 Task: Look for space in Kūkatpalli, India from 7th July, 2023 to 15th July, 2023 for 6 adults in price range Rs.15000 to Rs.20000. Place can be entire place with 3 bedrooms having 3 beds and 3 bathrooms. Property type can be house, flat, guest house. Booking option can be shelf check-in. Required host language is English.
Action: Mouse moved to (472, 89)
Screenshot: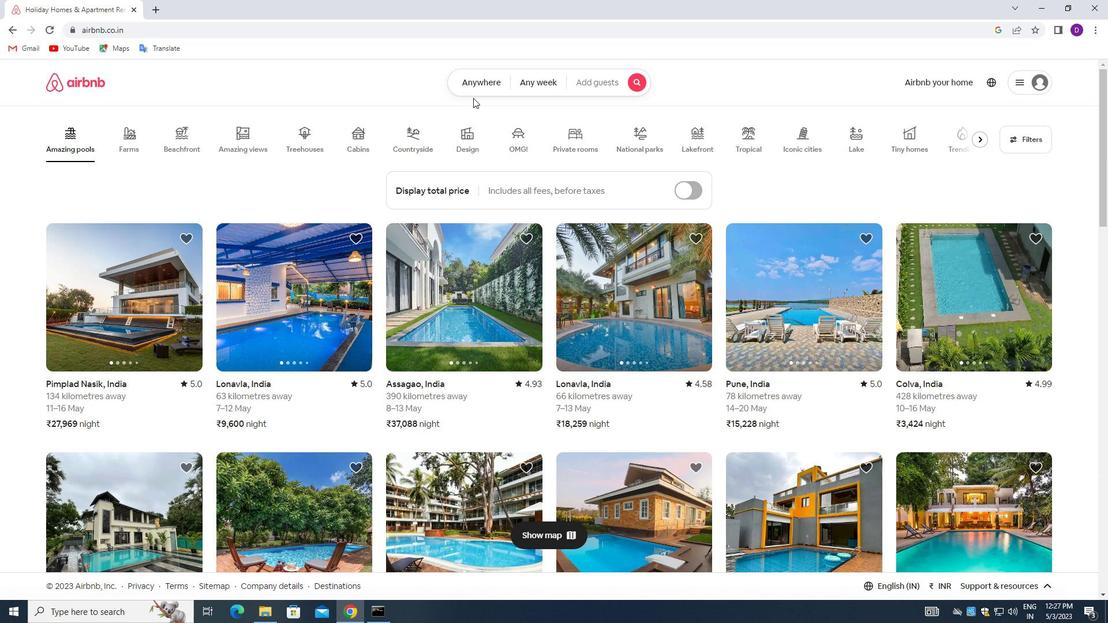 
Action: Mouse pressed left at (472, 89)
Screenshot: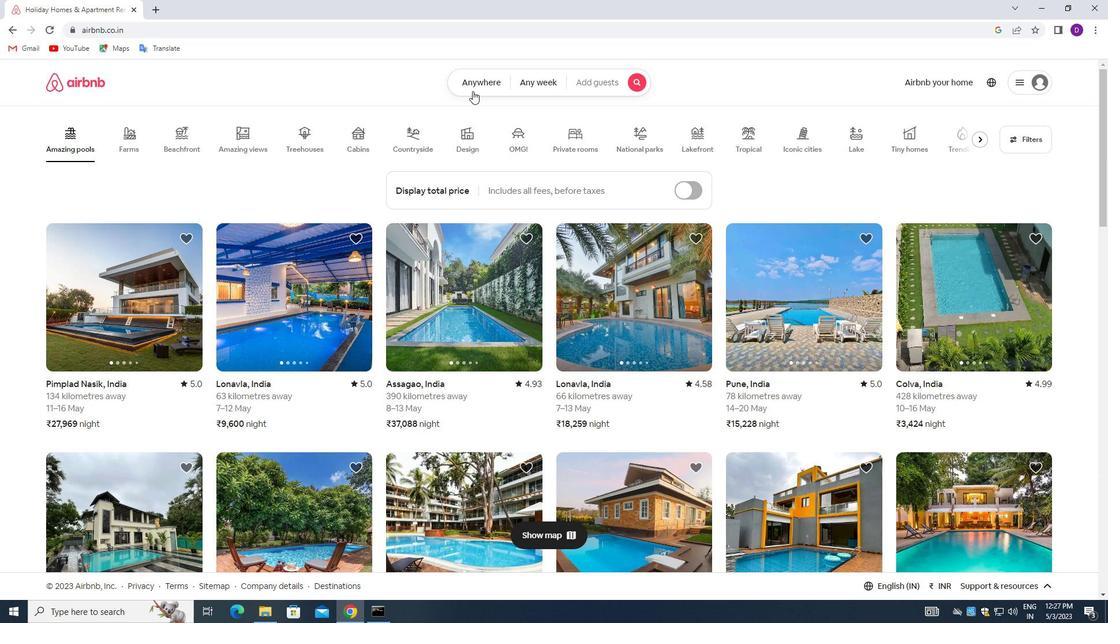 
Action: Mouse moved to (355, 131)
Screenshot: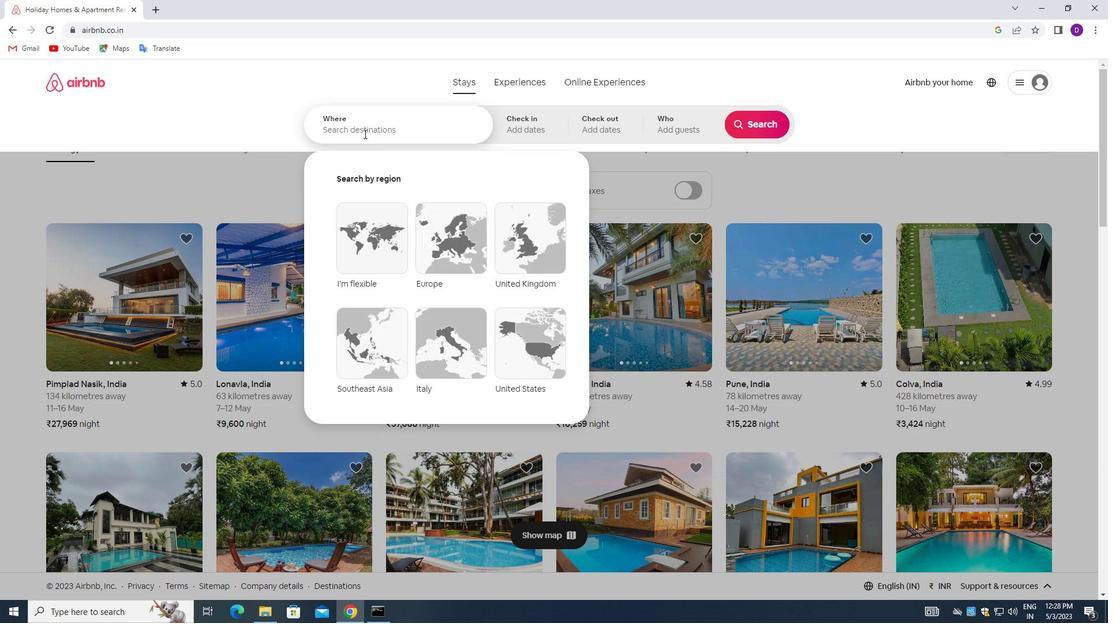 
Action: Mouse pressed left at (355, 131)
Screenshot: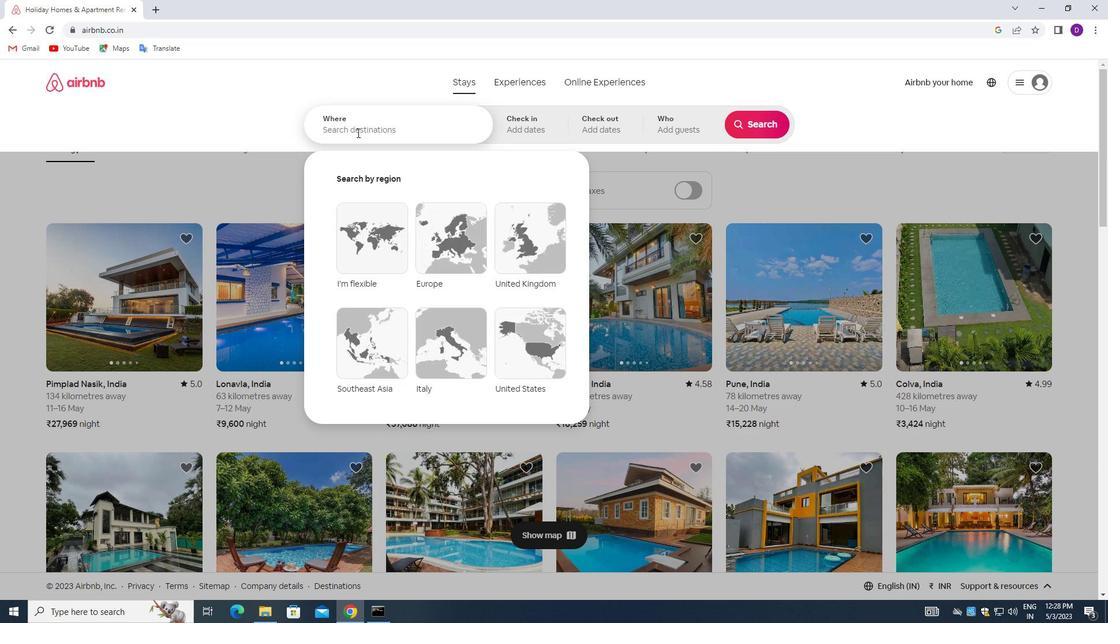 
Action: Mouse moved to (244, 119)
Screenshot: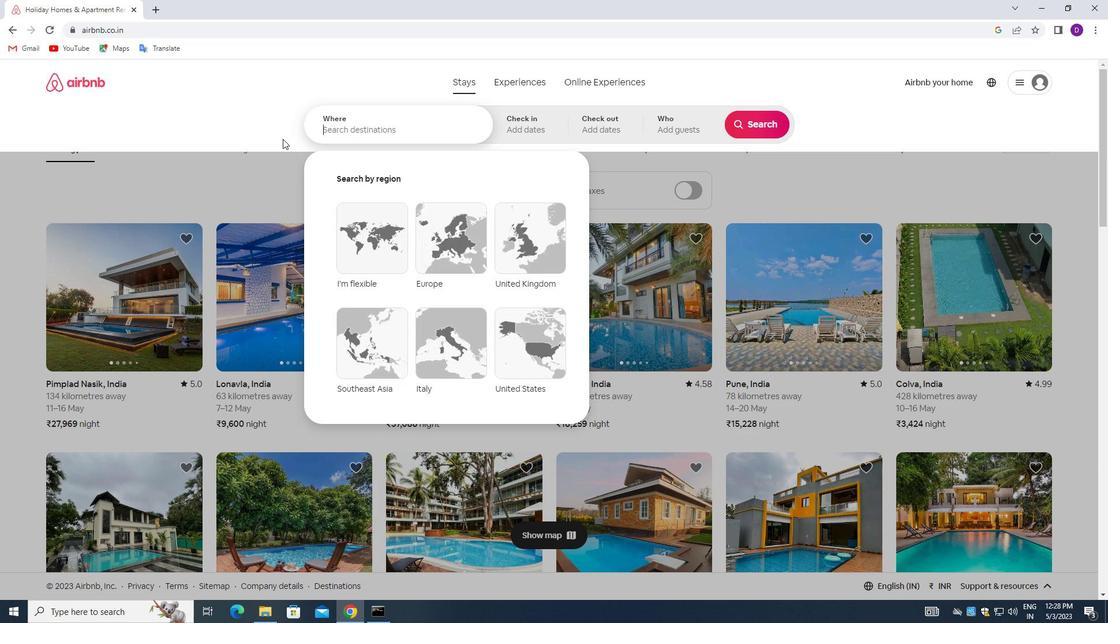 
Action: Key pressed <Key.shift>KUKATPALLI,<Key.space><Key.shift>INDIA<Key.enter>
Screenshot: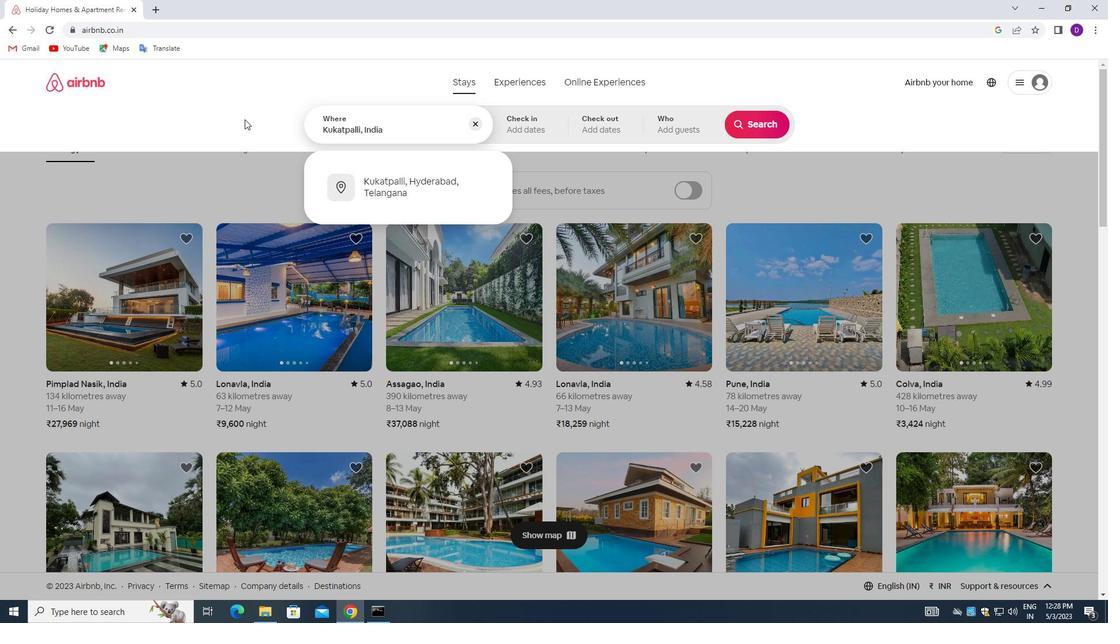
Action: Mouse moved to (760, 214)
Screenshot: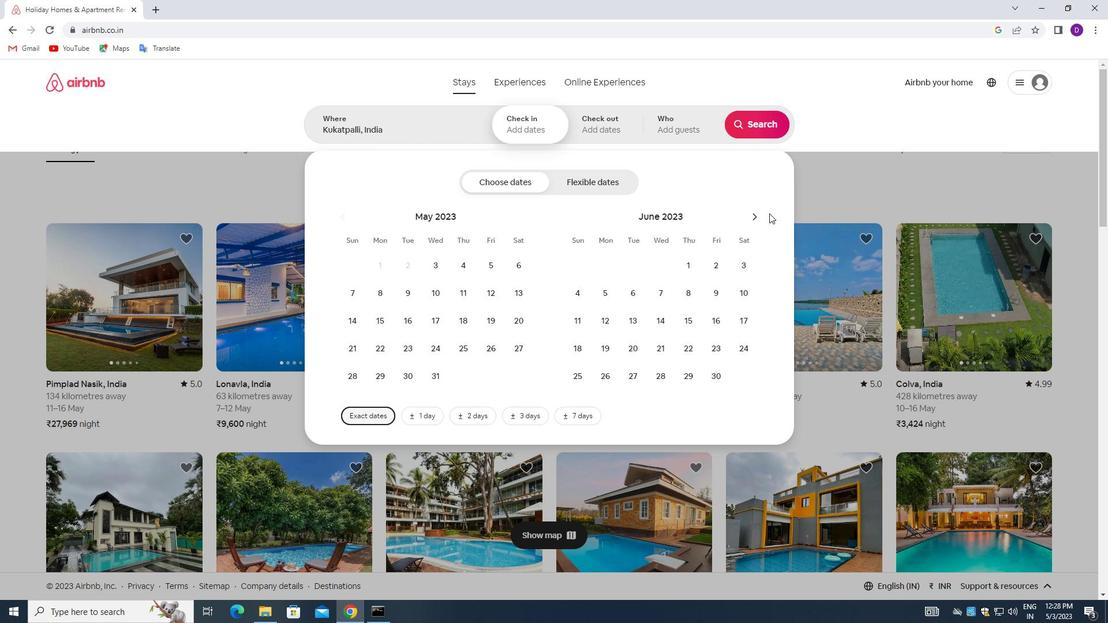 
Action: Mouse pressed left at (760, 214)
Screenshot: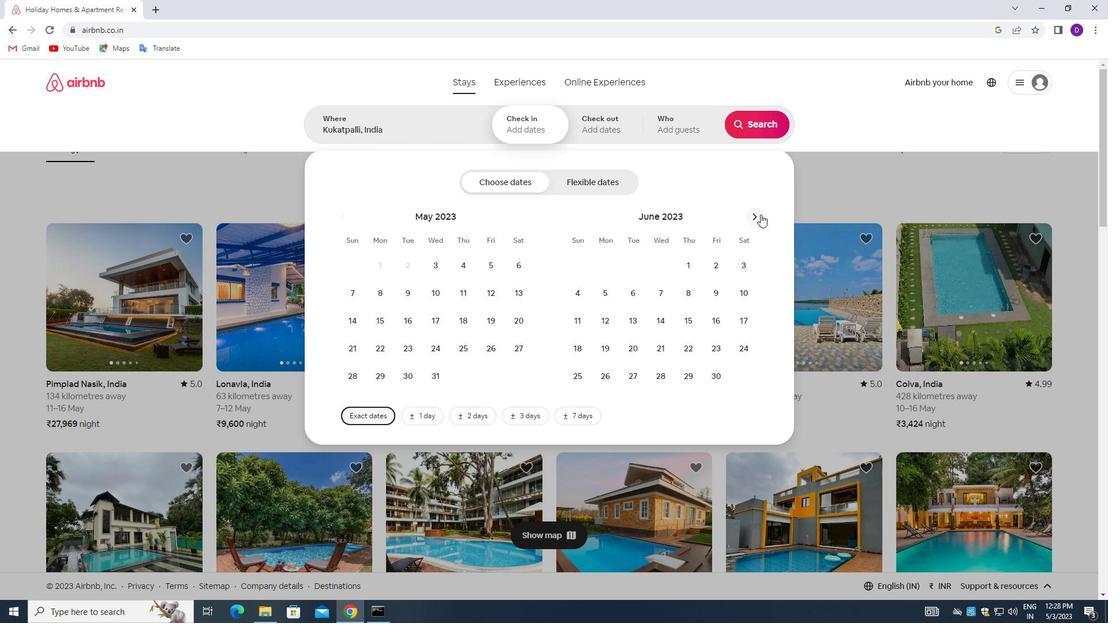 
Action: Mouse moved to (710, 294)
Screenshot: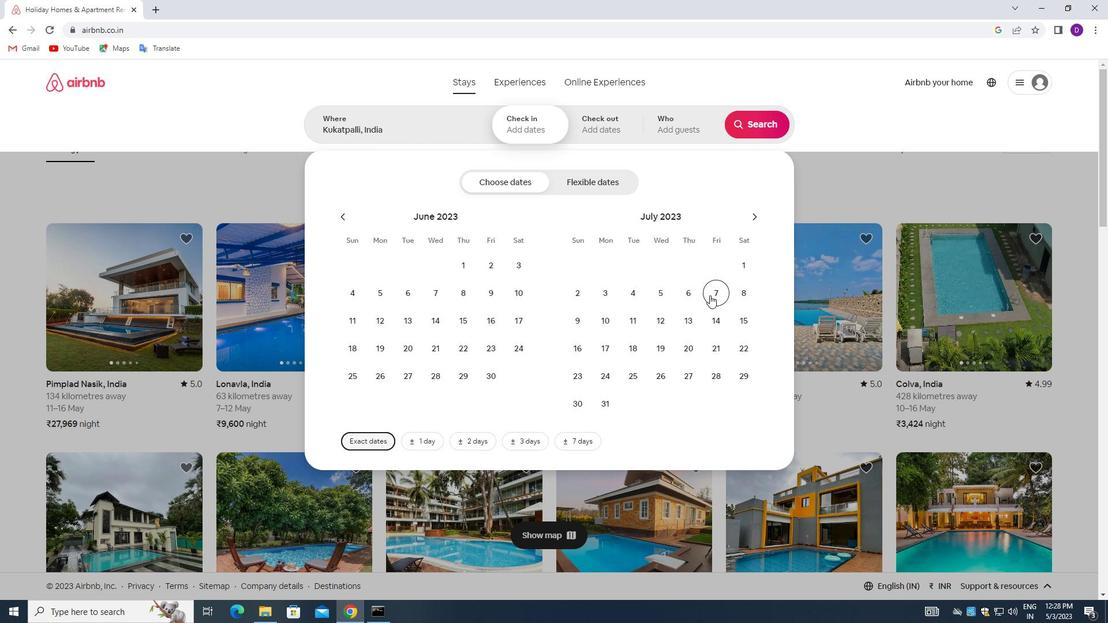 
Action: Mouse pressed left at (710, 294)
Screenshot: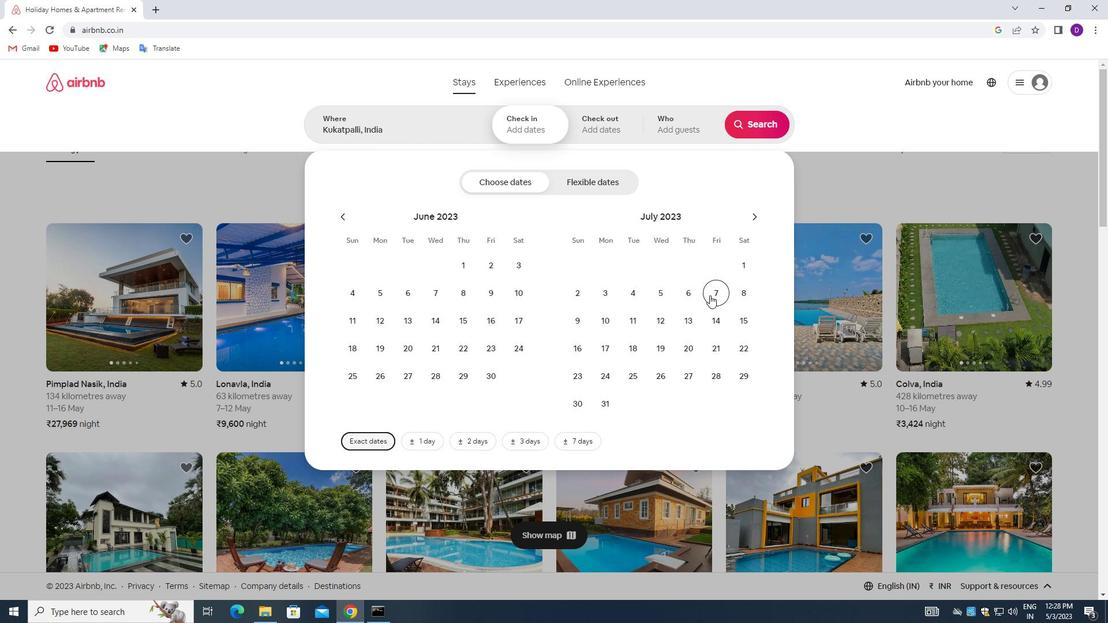 
Action: Mouse moved to (741, 314)
Screenshot: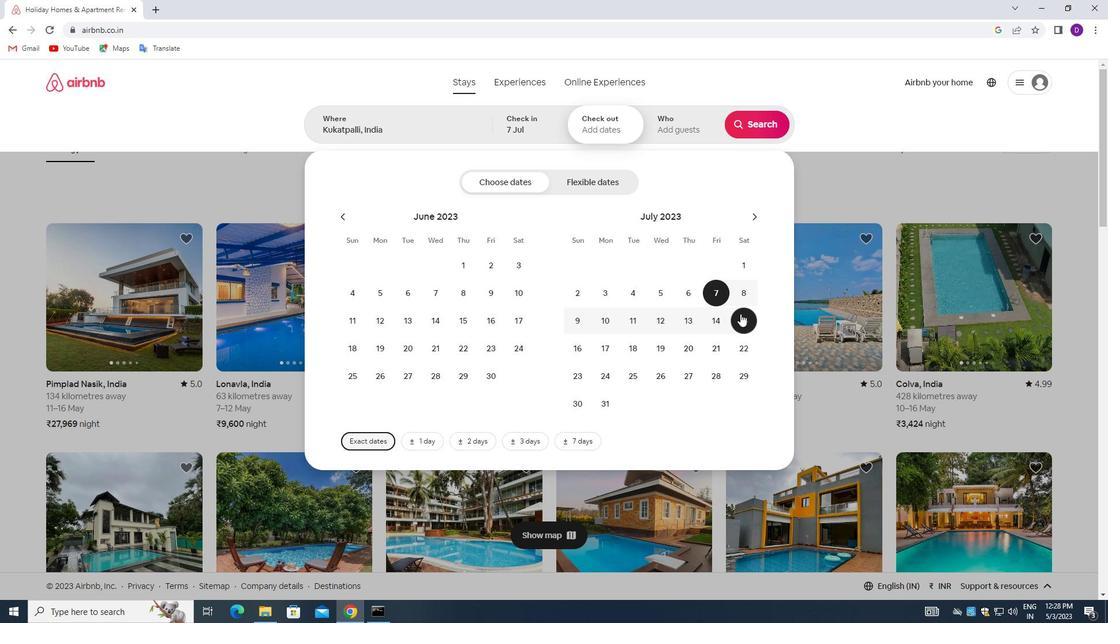 
Action: Mouse pressed left at (741, 314)
Screenshot: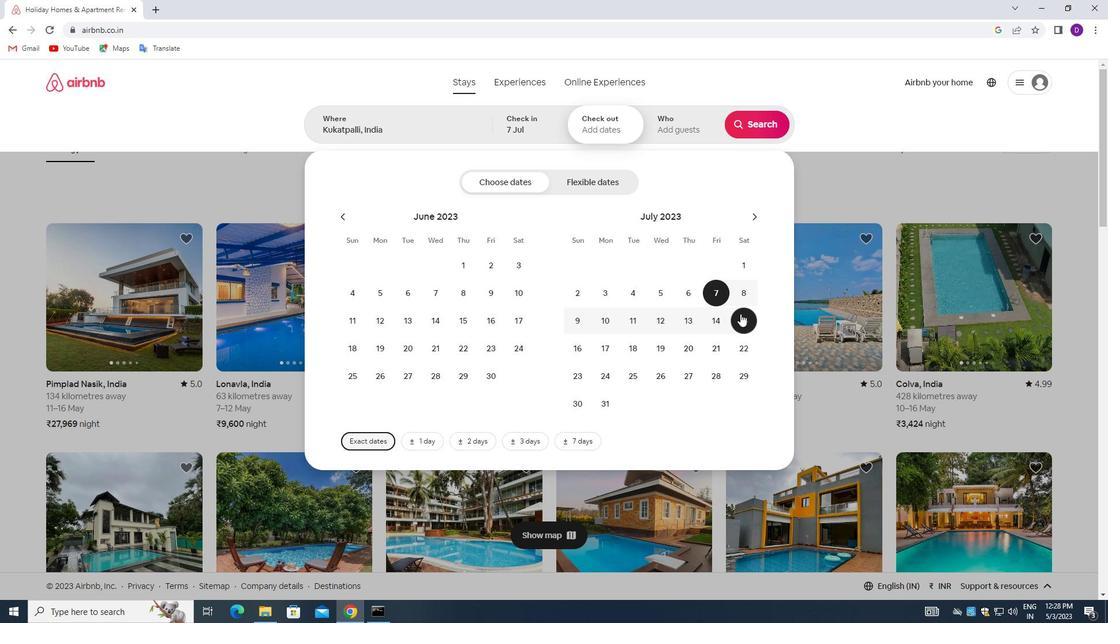 
Action: Mouse moved to (672, 124)
Screenshot: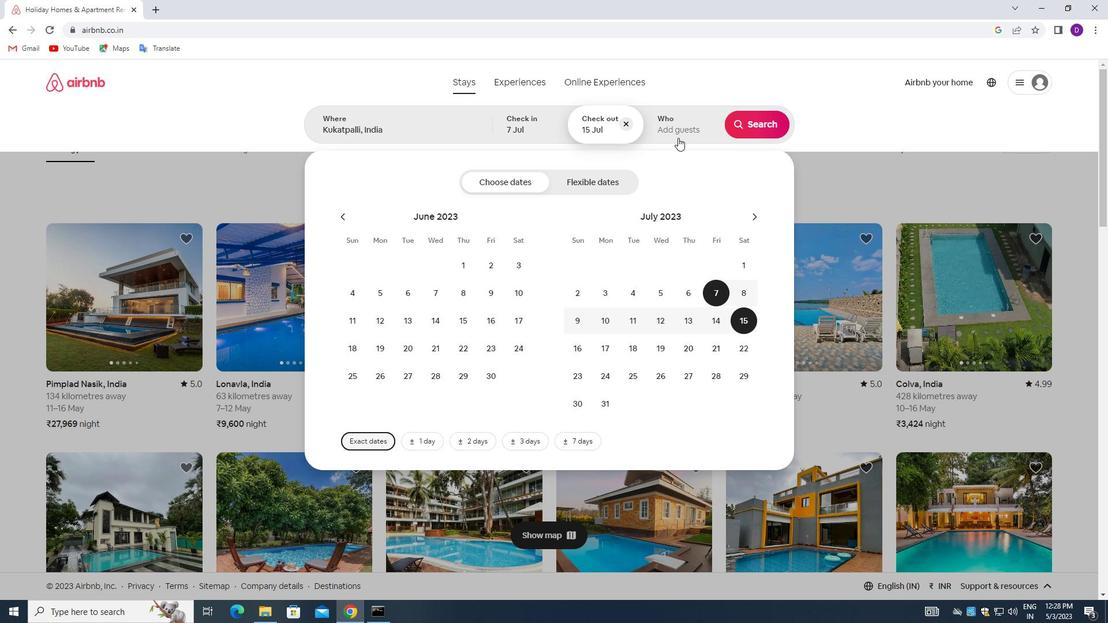 
Action: Mouse pressed left at (672, 124)
Screenshot: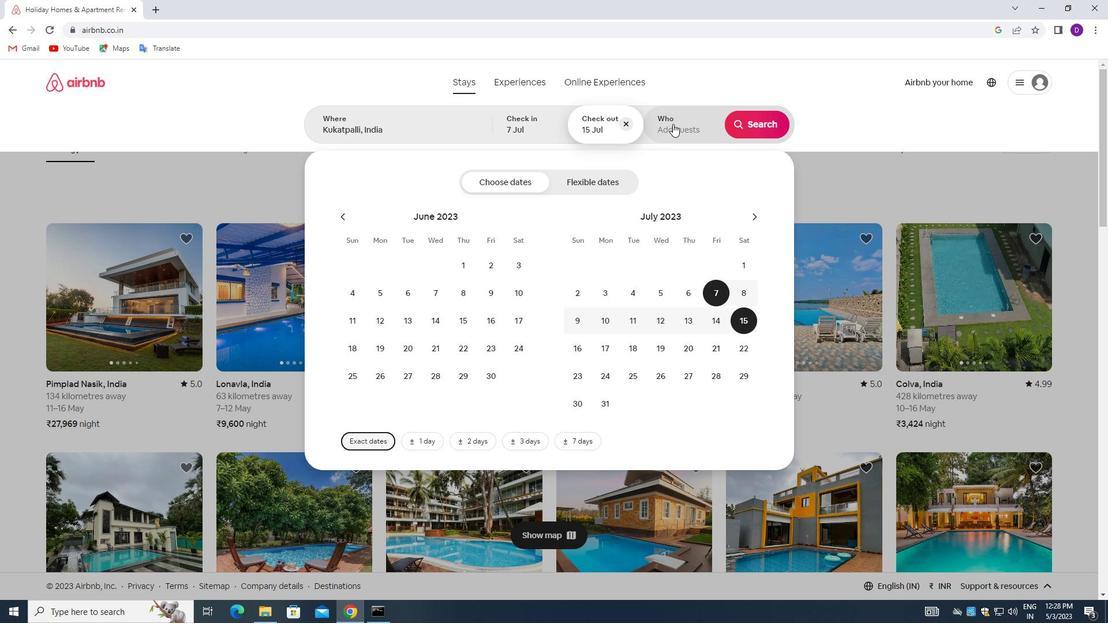 
Action: Mouse moved to (760, 184)
Screenshot: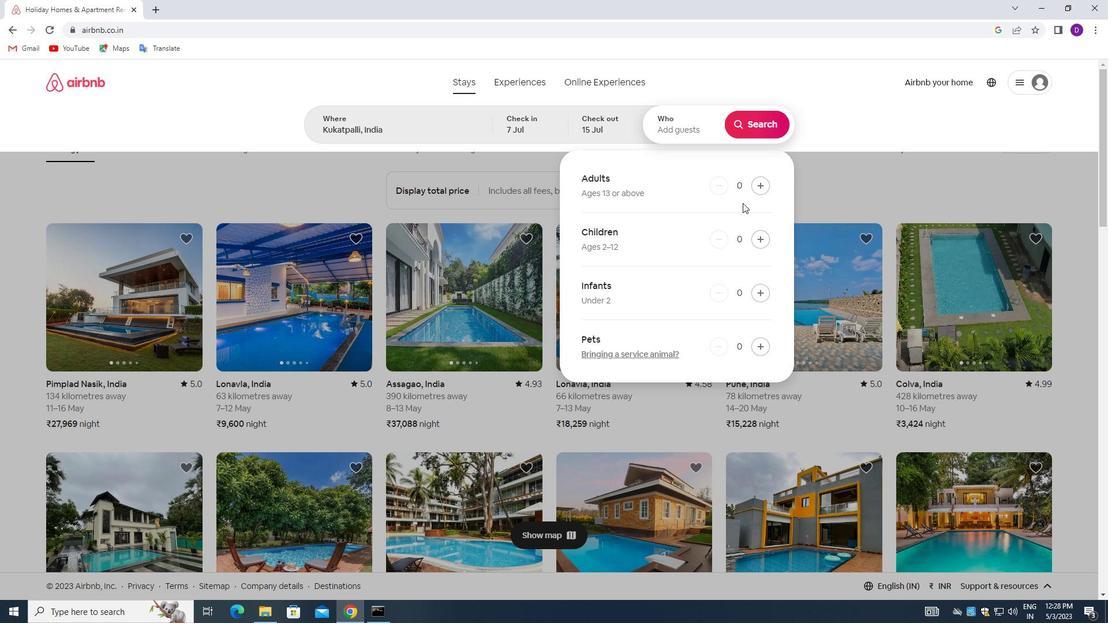 
Action: Mouse pressed left at (760, 184)
Screenshot: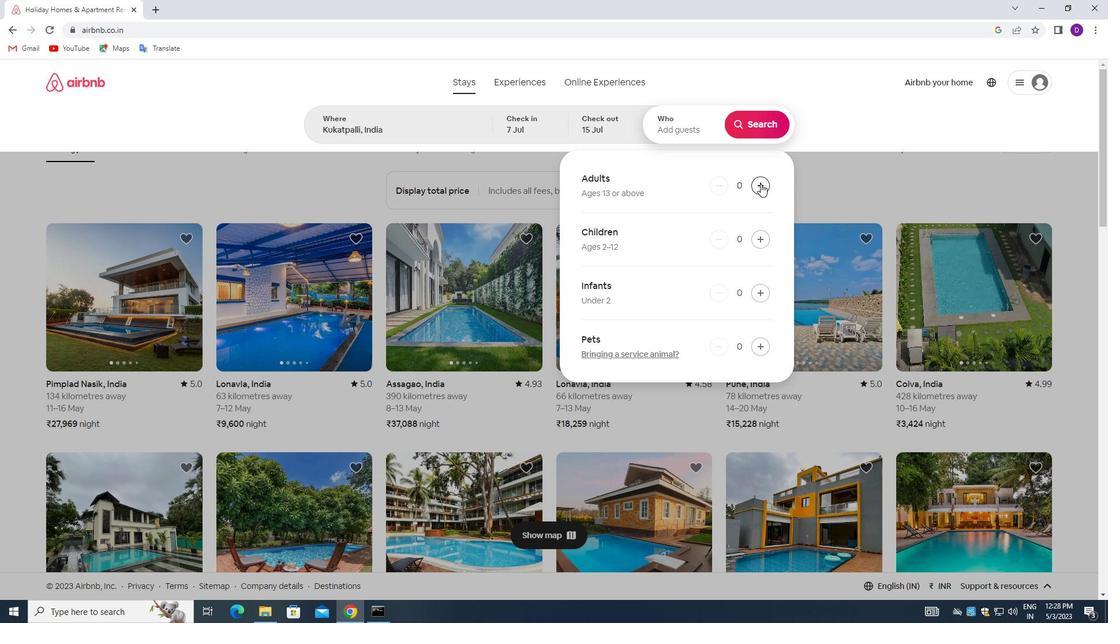 
Action: Mouse pressed left at (760, 184)
Screenshot: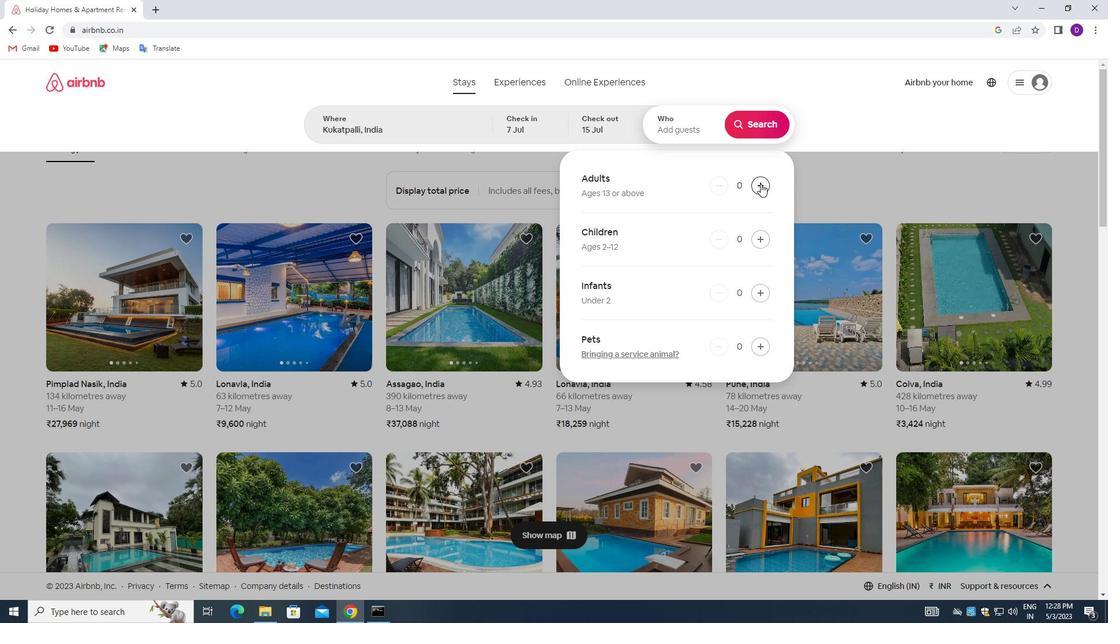 
Action: Mouse pressed left at (760, 184)
Screenshot: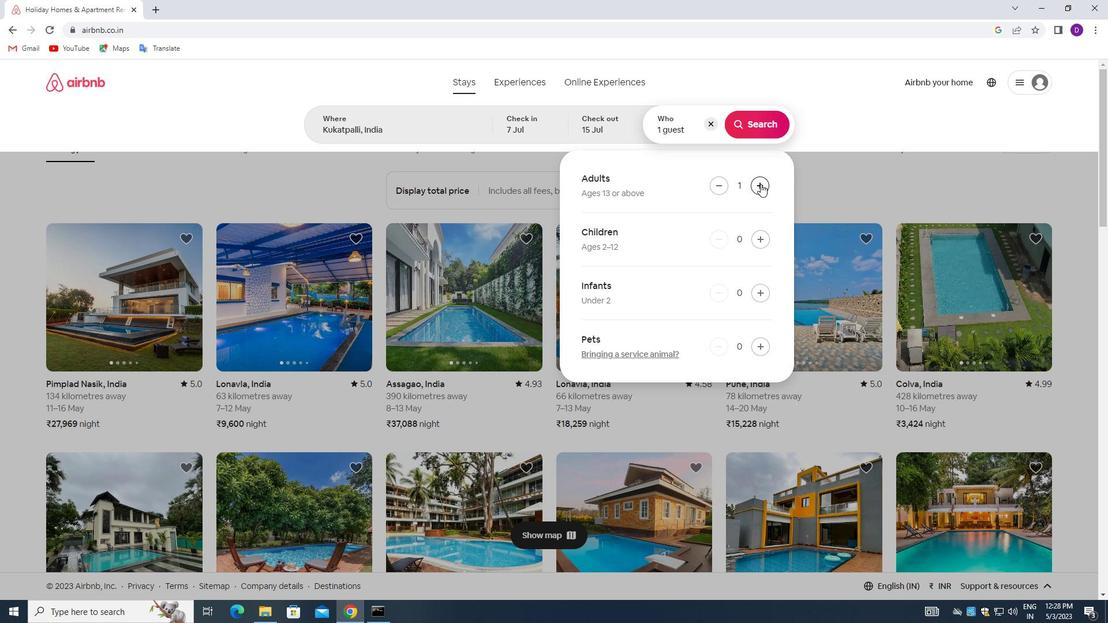 
Action: Mouse pressed left at (760, 184)
Screenshot: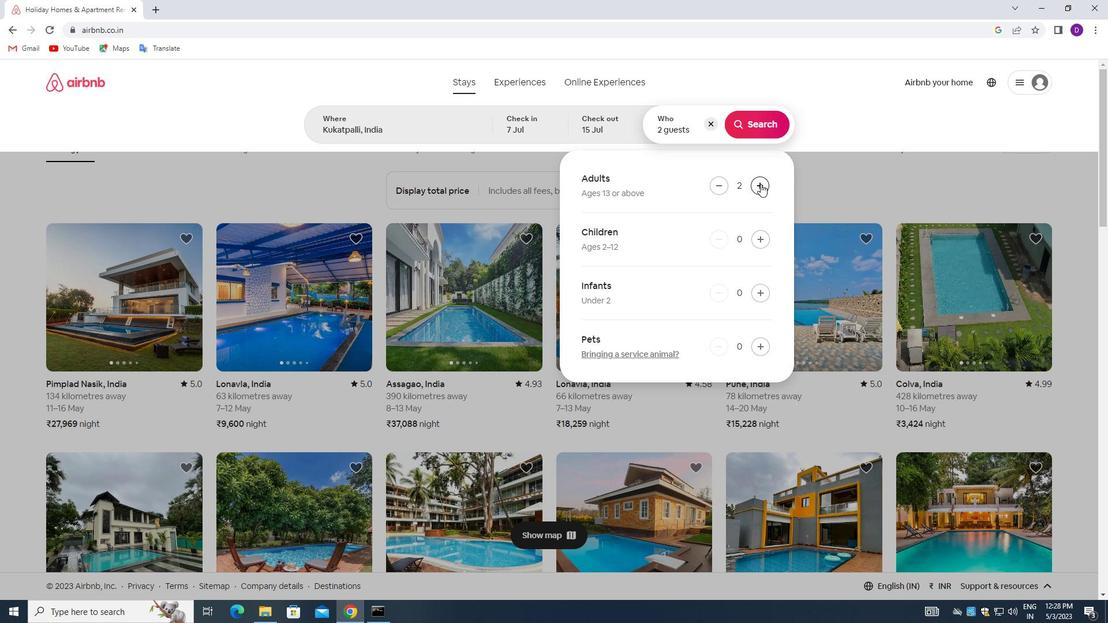 
Action: Mouse pressed left at (760, 184)
Screenshot: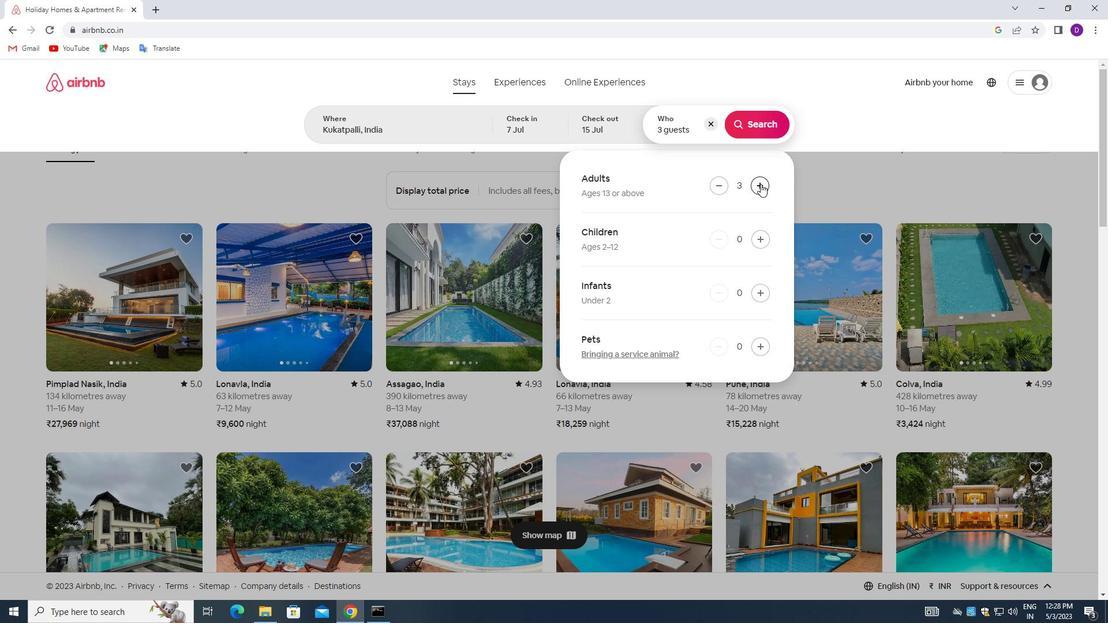 
Action: Mouse pressed left at (760, 184)
Screenshot: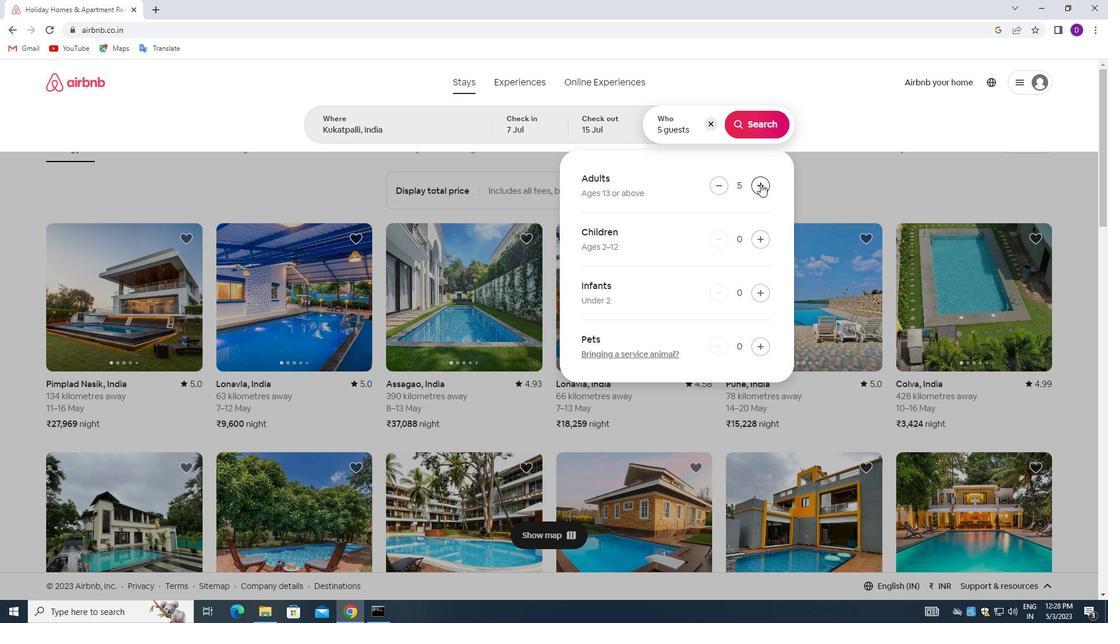 
Action: Mouse moved to (750, 123)
Screenshot: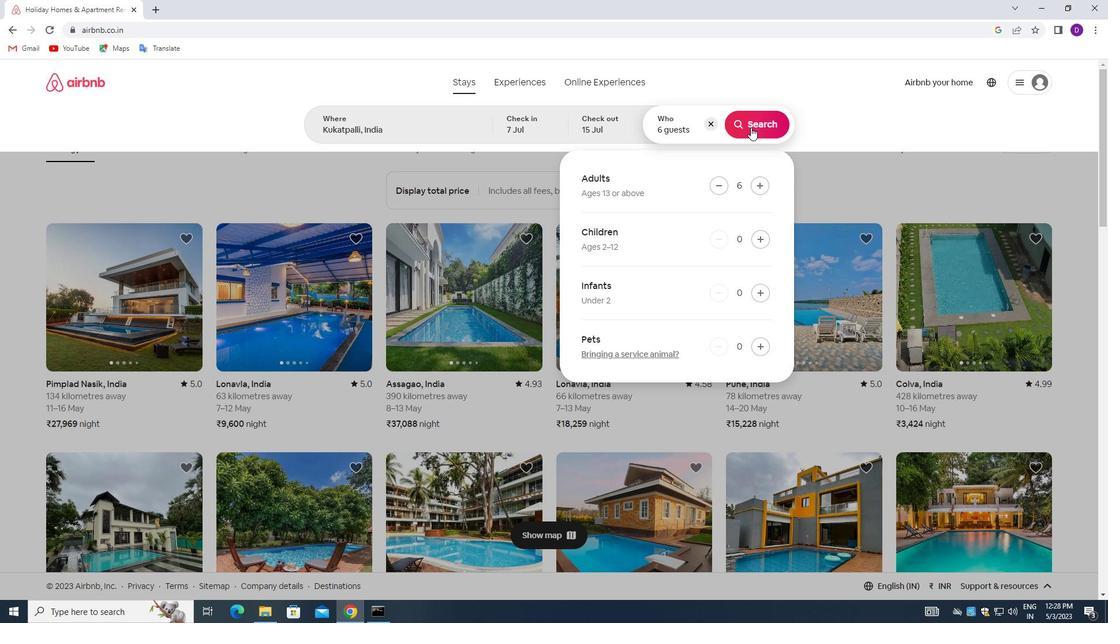 
Action: Mouse pressed left at (750, 123)
Screenshot: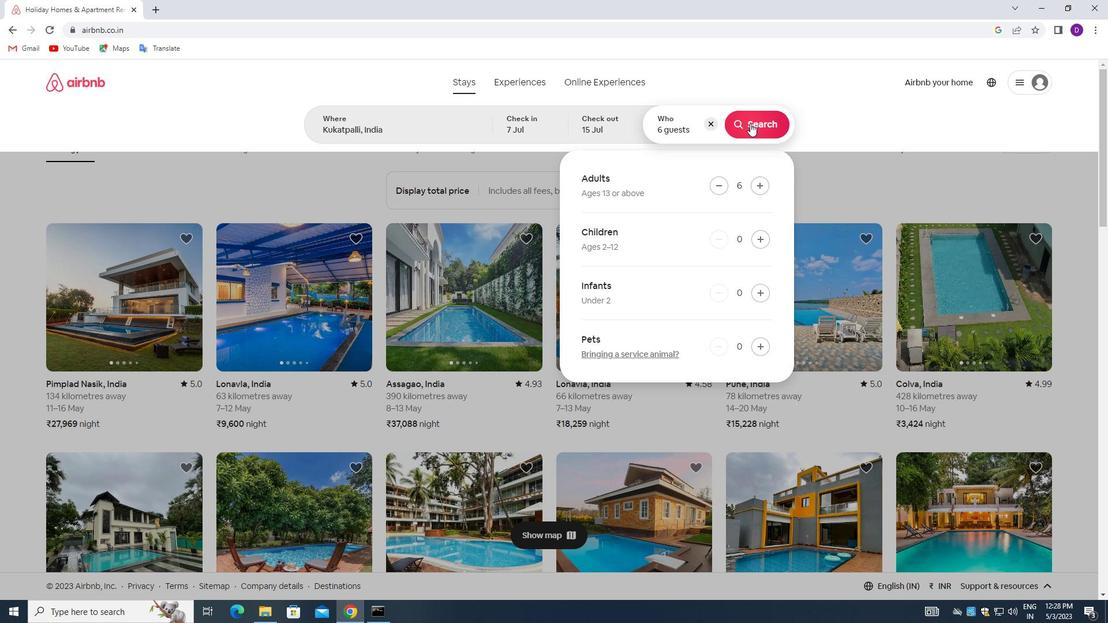 
Action: Mouse moved to (1047, 131)
Screenshot: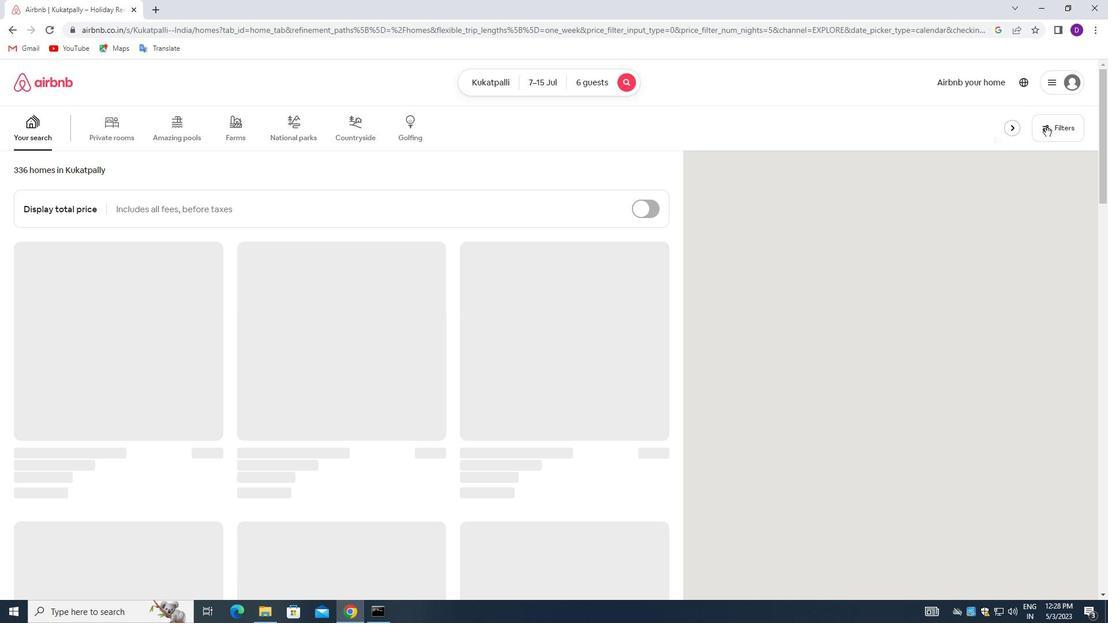 
Action: Mouse pressed left at (1047, 131)
Screenshot: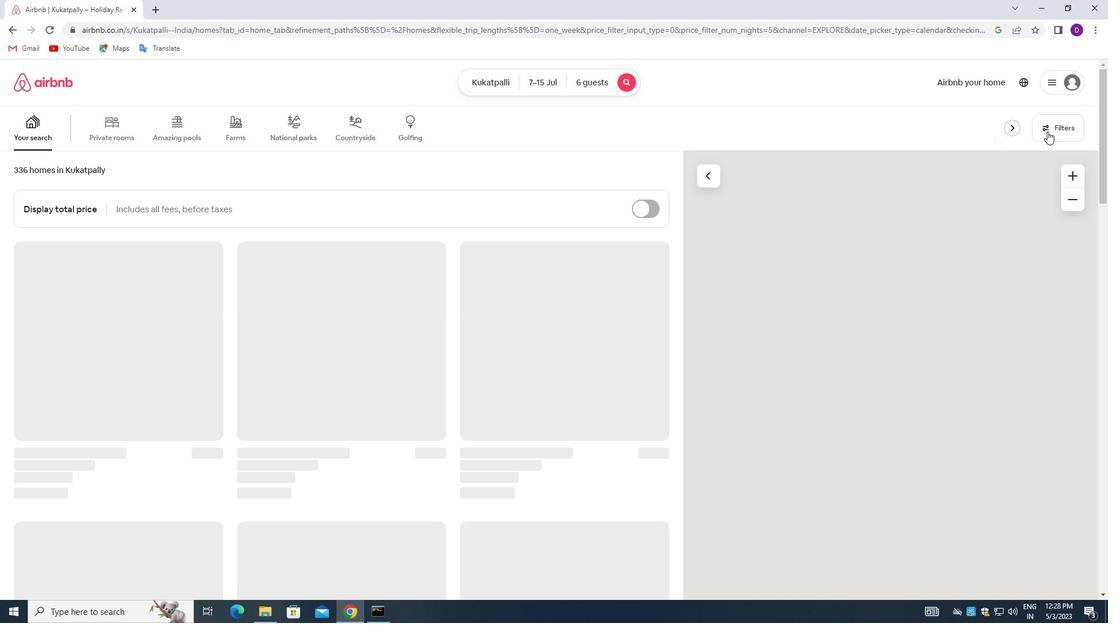 
Action: Mouse moved to (406, 273)
Screenshot: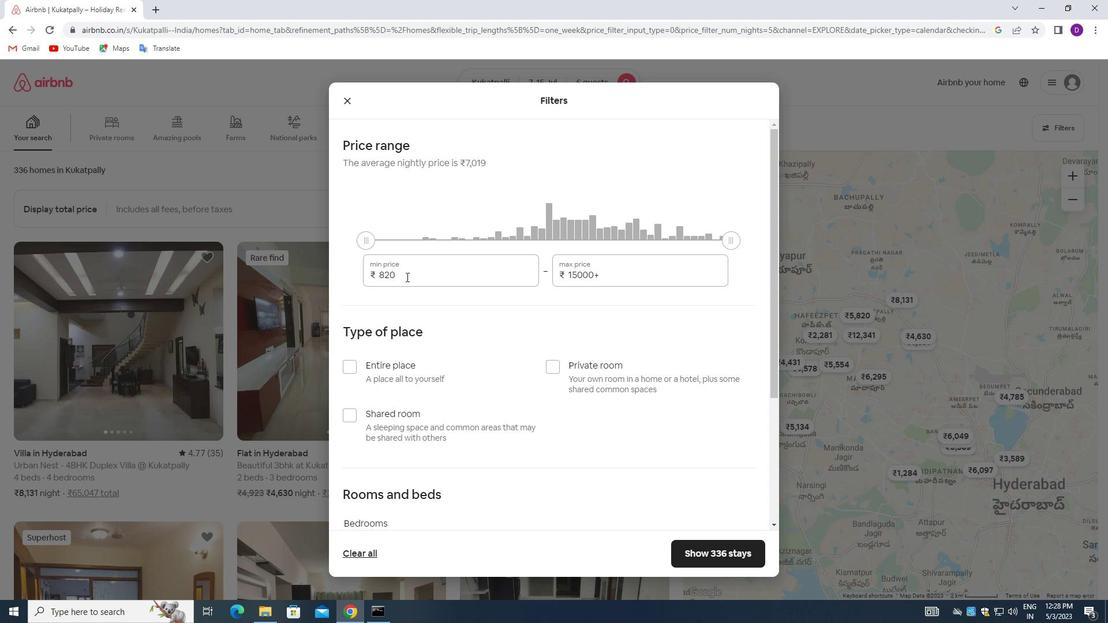 
Action: Mouse pressed left at (406, 273)
Screenshot: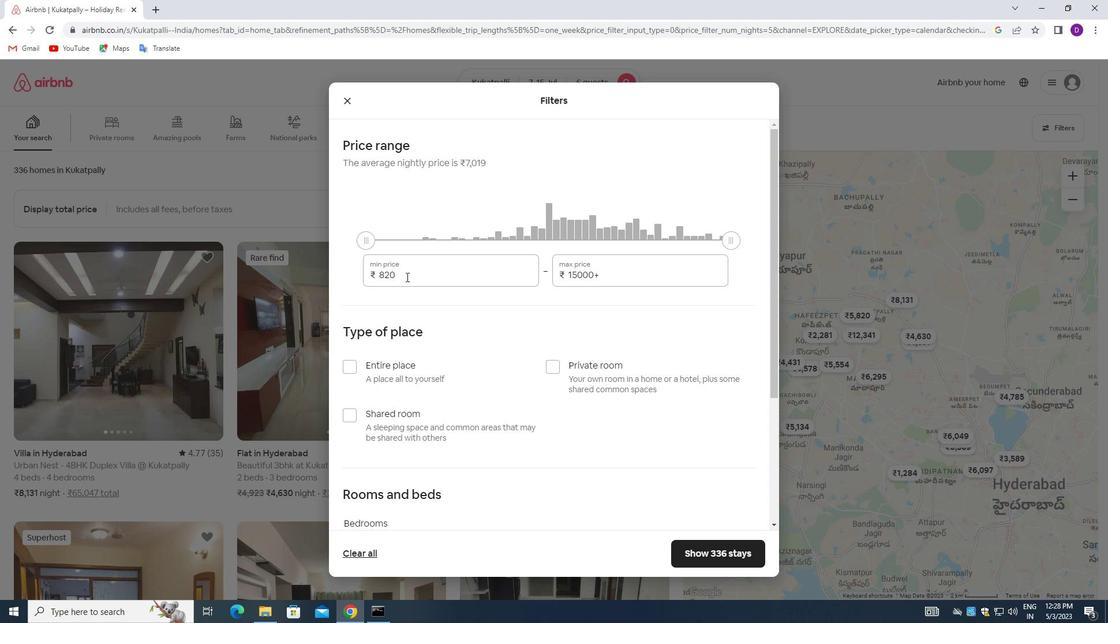 
Action: Mouse pressed left at (406, 273)
Screenshot: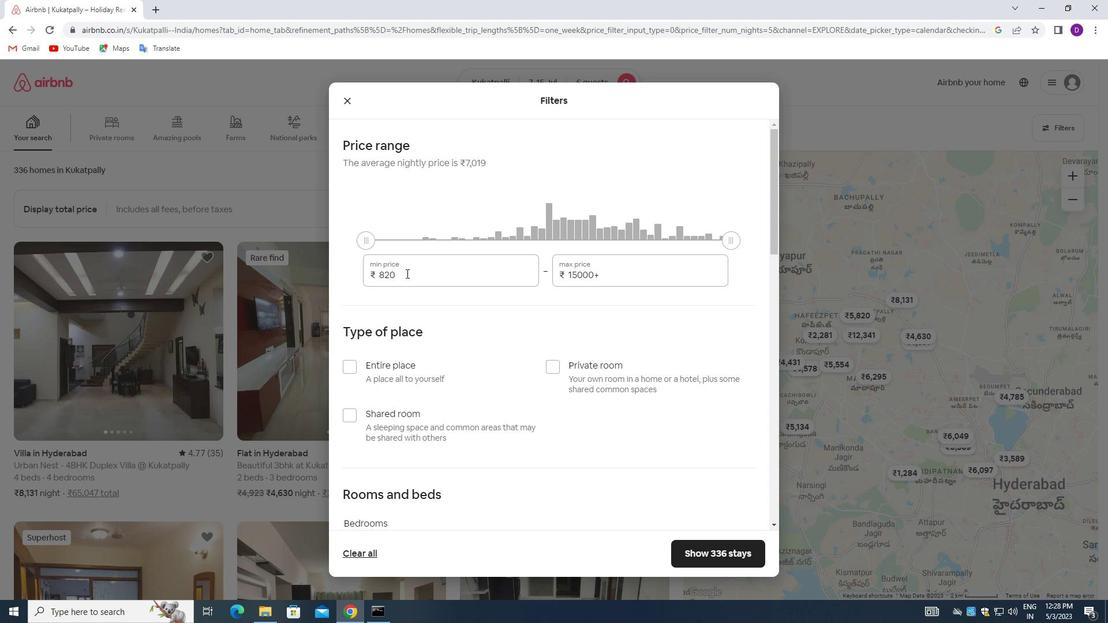 
Action: Key pressed 15000<Key.tab>20000
Screenshot: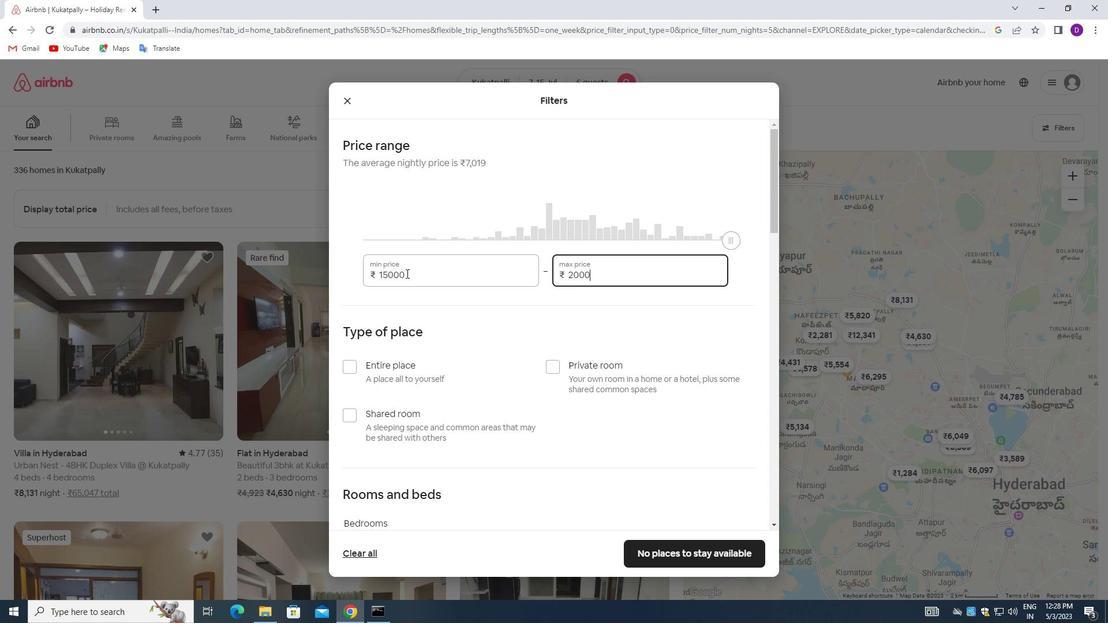 
Action: Mouse moved to (432, 322)
Screenshot: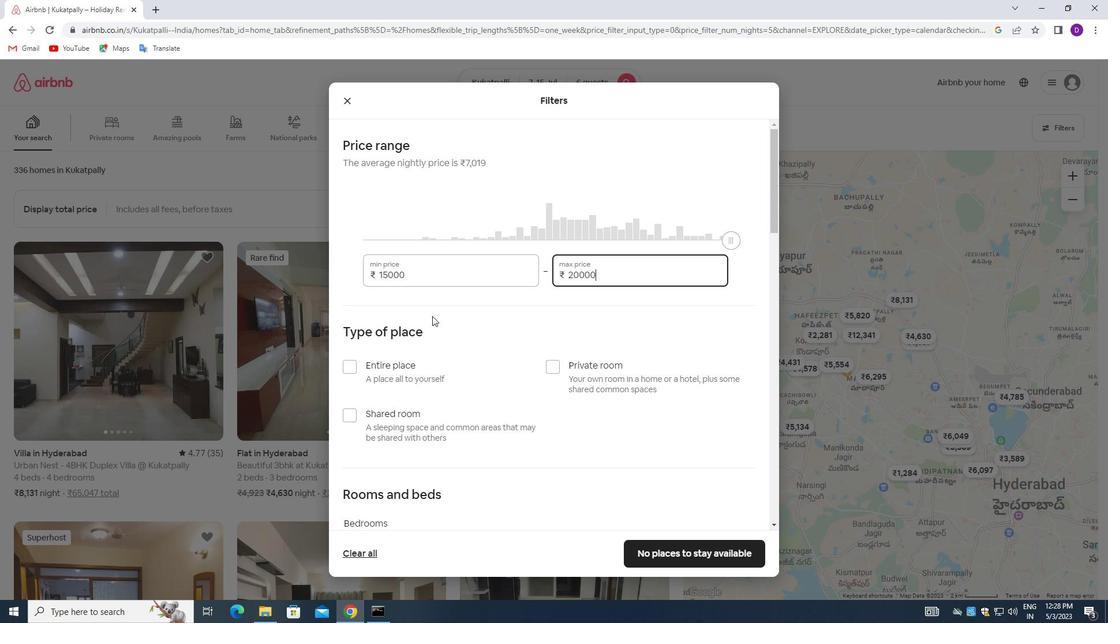 
Action: Mouse scrolled (432, 322) with delta (0, 0)
Screenshot: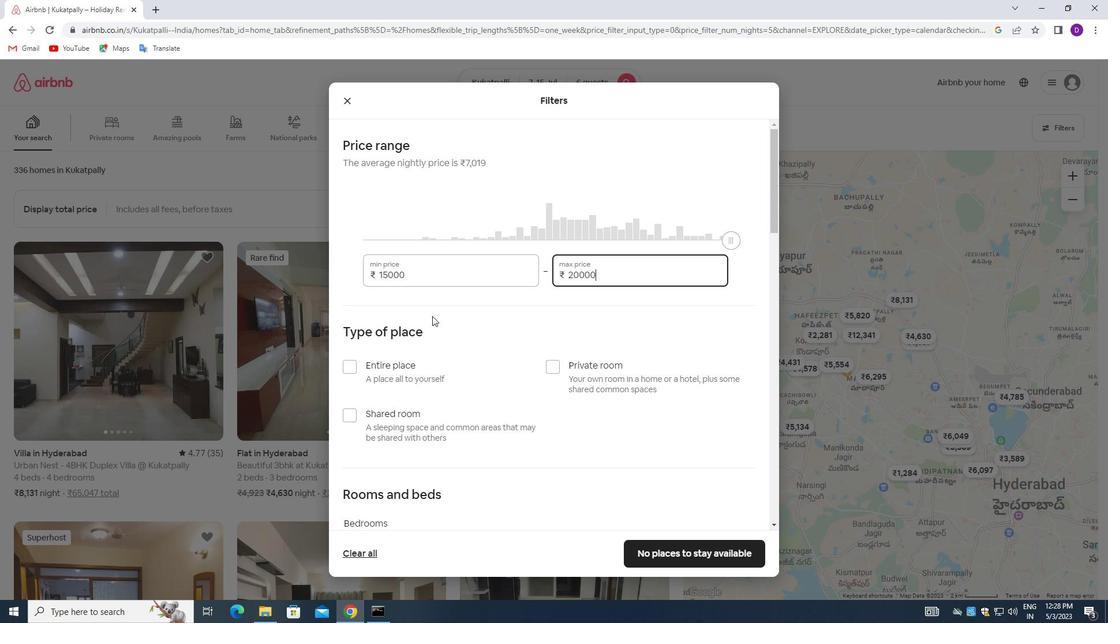 
Action: Mouse moved to (354, 305)
Screenshot: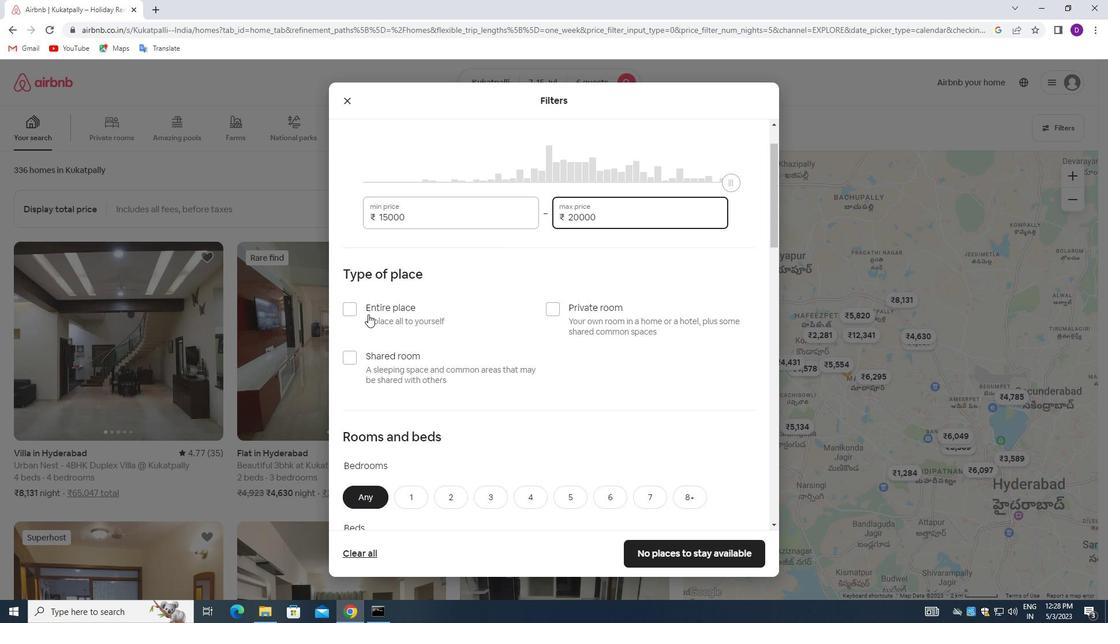 
Action: Mouse pressed left at (354, 305)
Screenshot: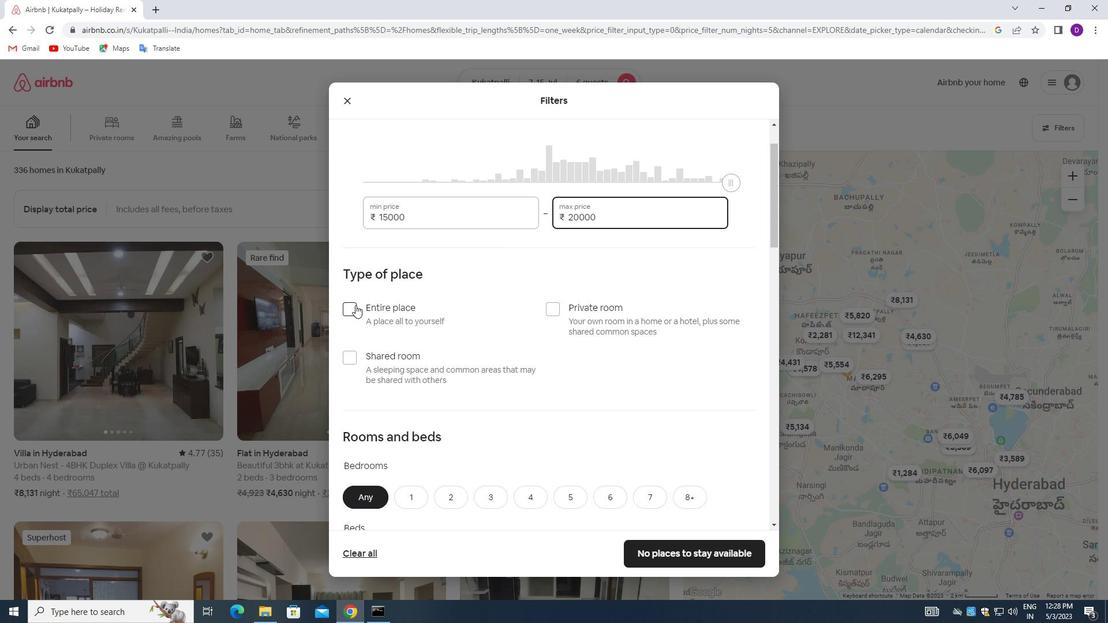 
Action: Mouse moved to (464, 322)
Screenshot: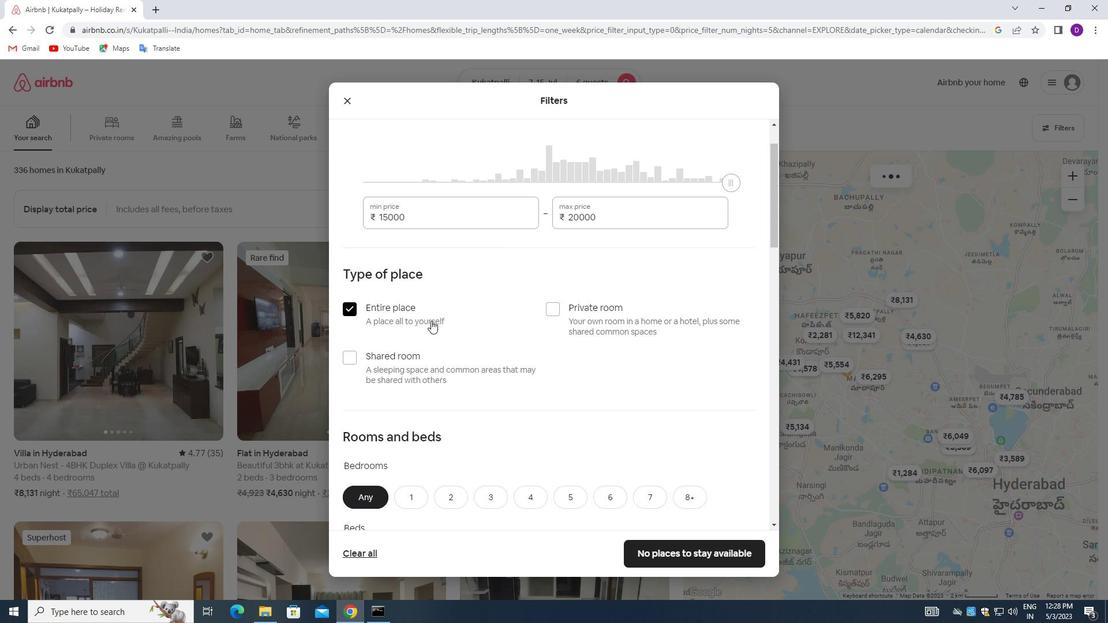 
Action: Mouse scrolled (464, 321) with delta (0, 0)
Screenshot: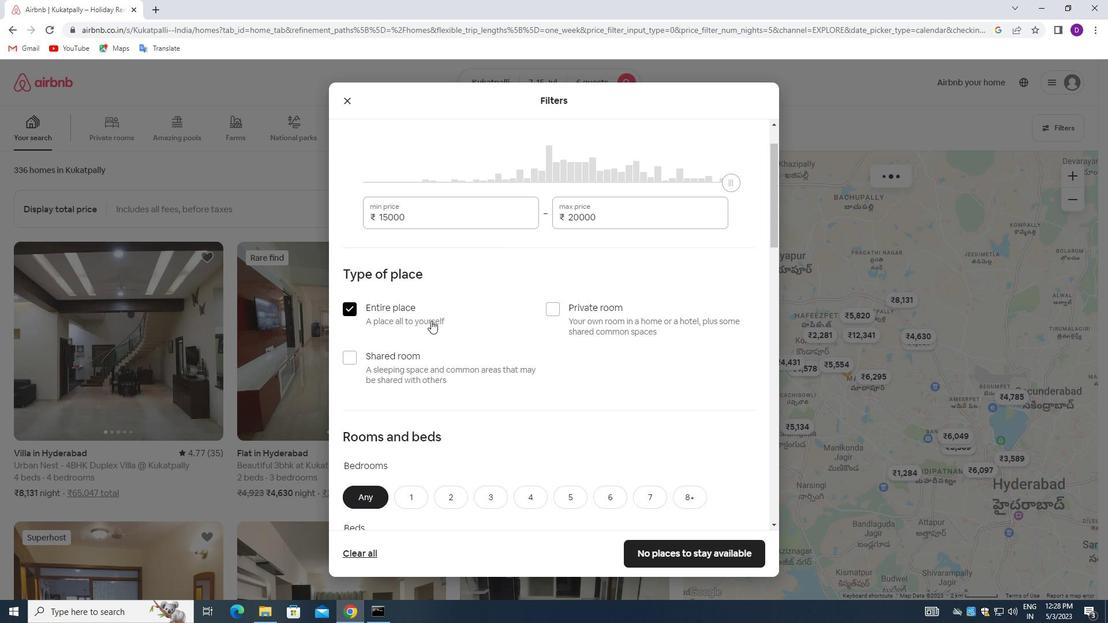 
Action: Mouse scrolled (464, 321) with delta (0, 0)
Screenshot: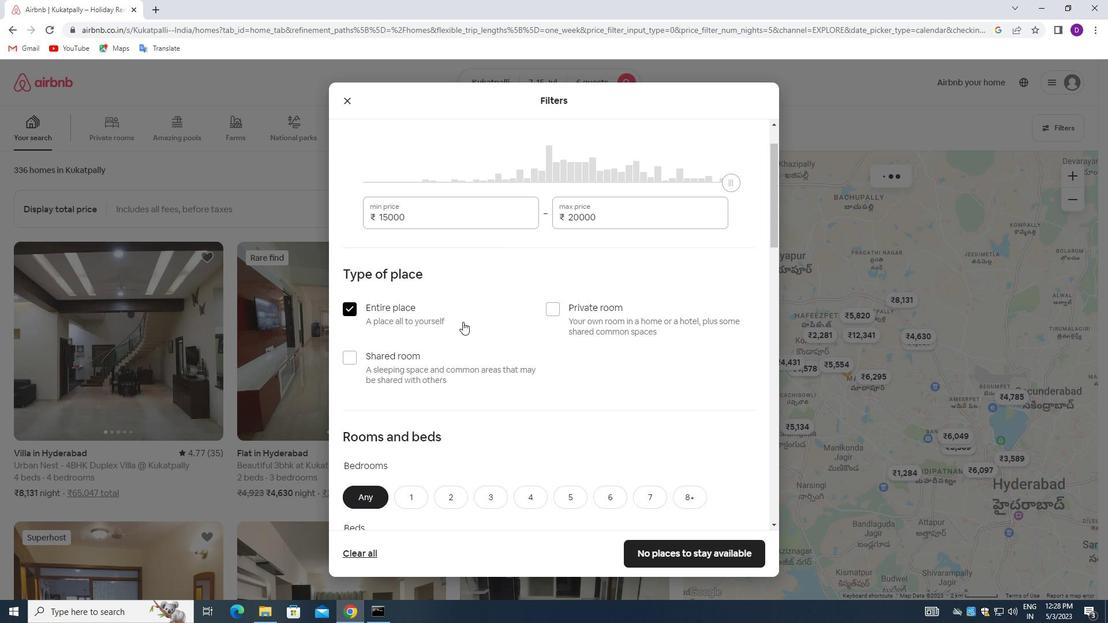 
Action: Mouse scrolled (464, 321) with delta (0, 0)
Screenshot: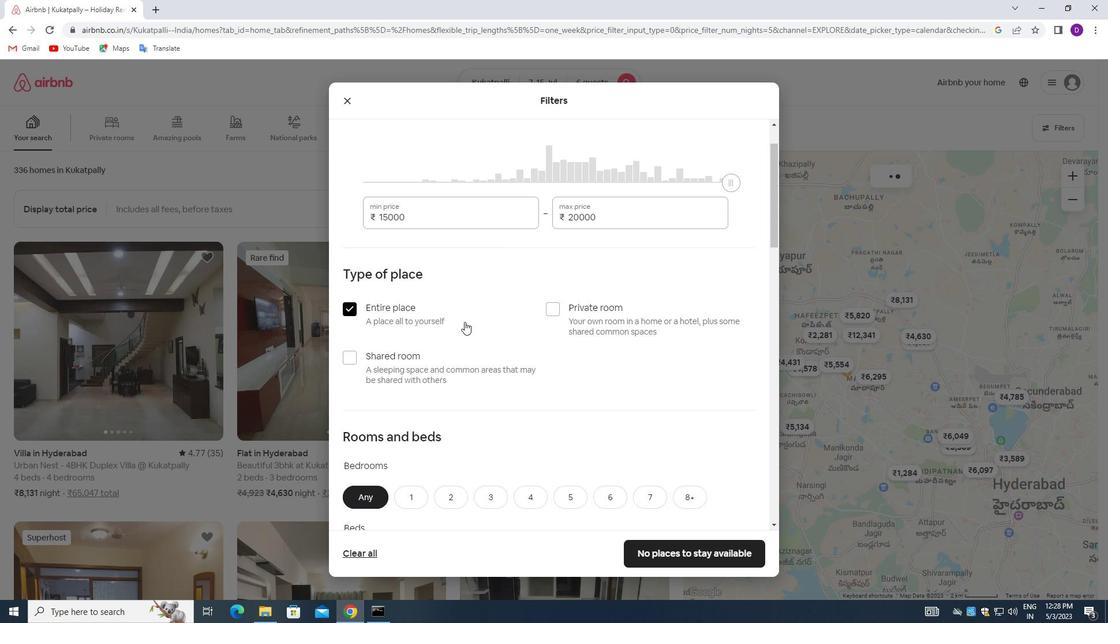 
Action: Mouse scrolled (464, 321) with delta (0, 0)
Screenshot: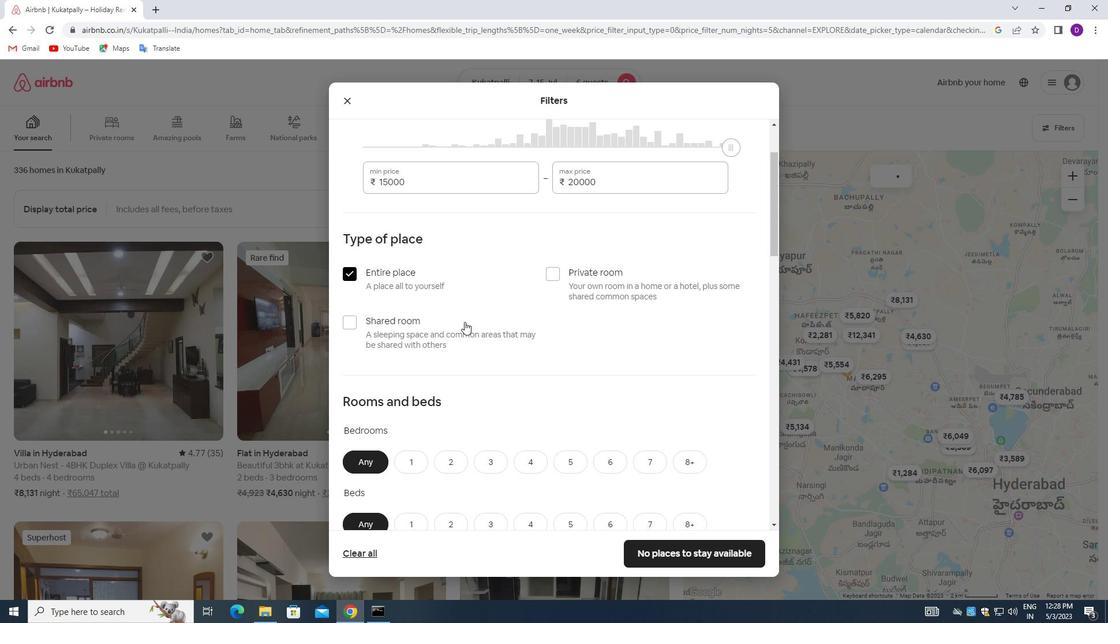 
Action: Mouse moved to (493, 272)
Screenshot: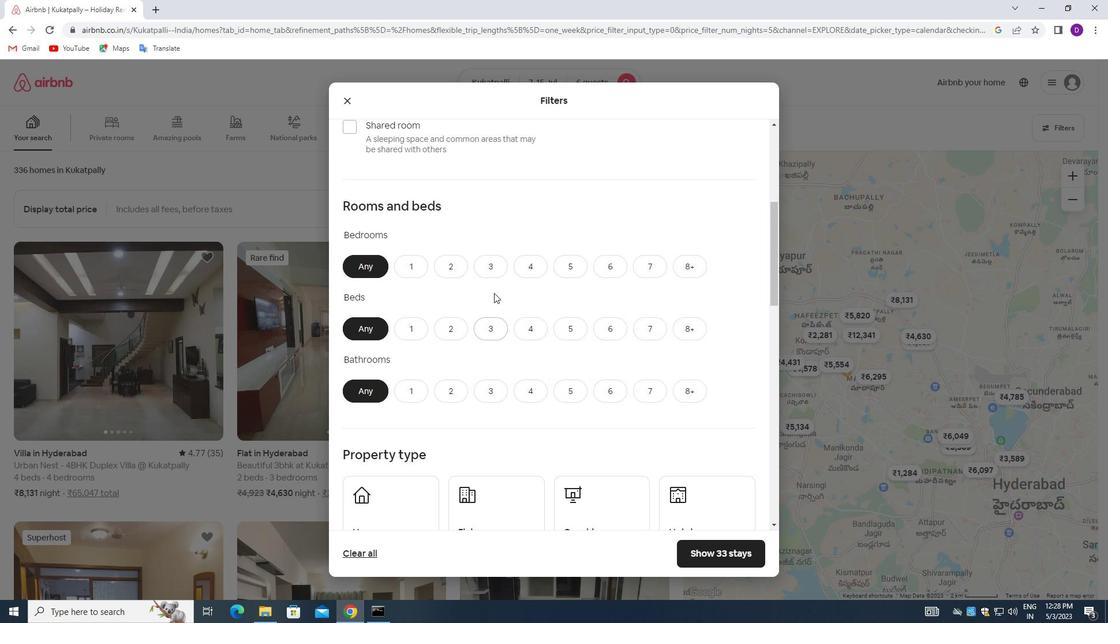 
Action: Mouse pressed left at (493, 272)
Screenshot: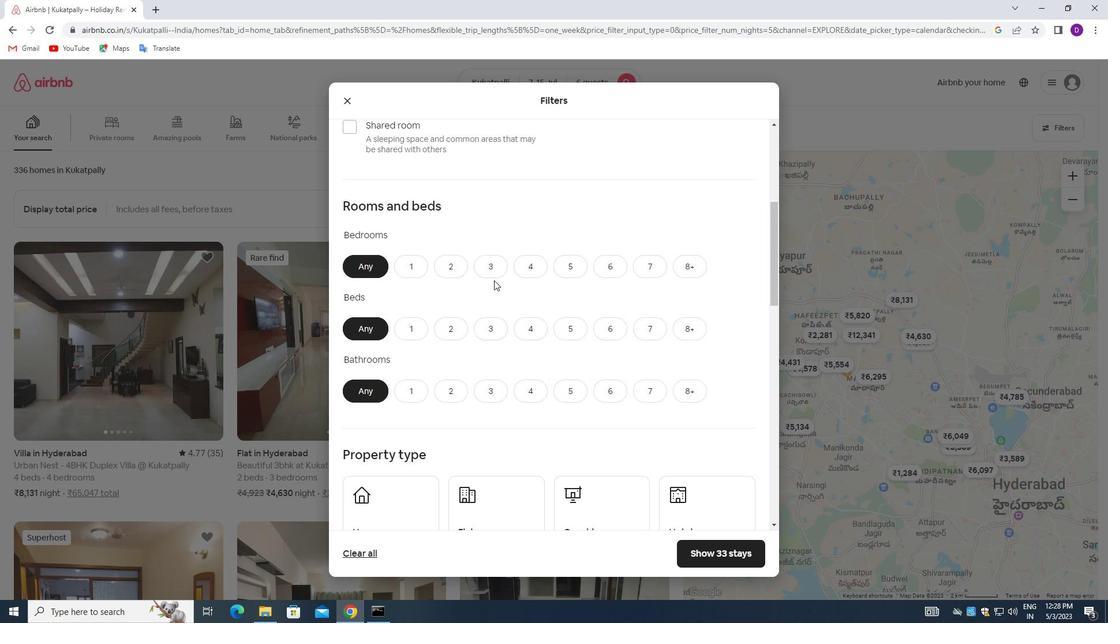 
Action: Mouse moved to (489, 324)
Screenshot: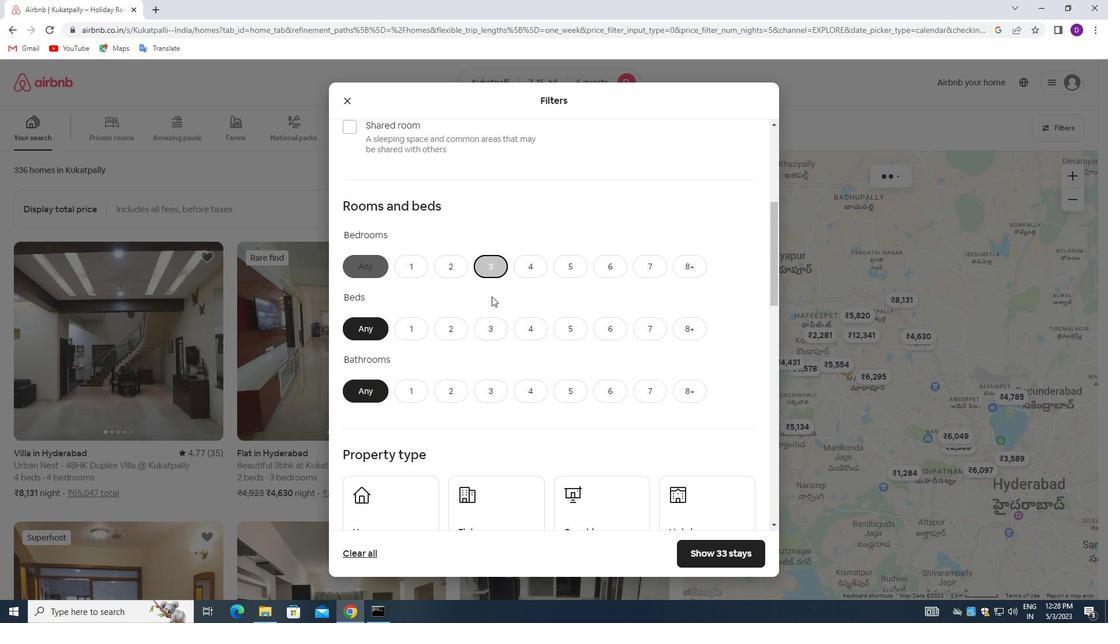 
Action: Mouse pressed left at (489, 324)
Screenshot: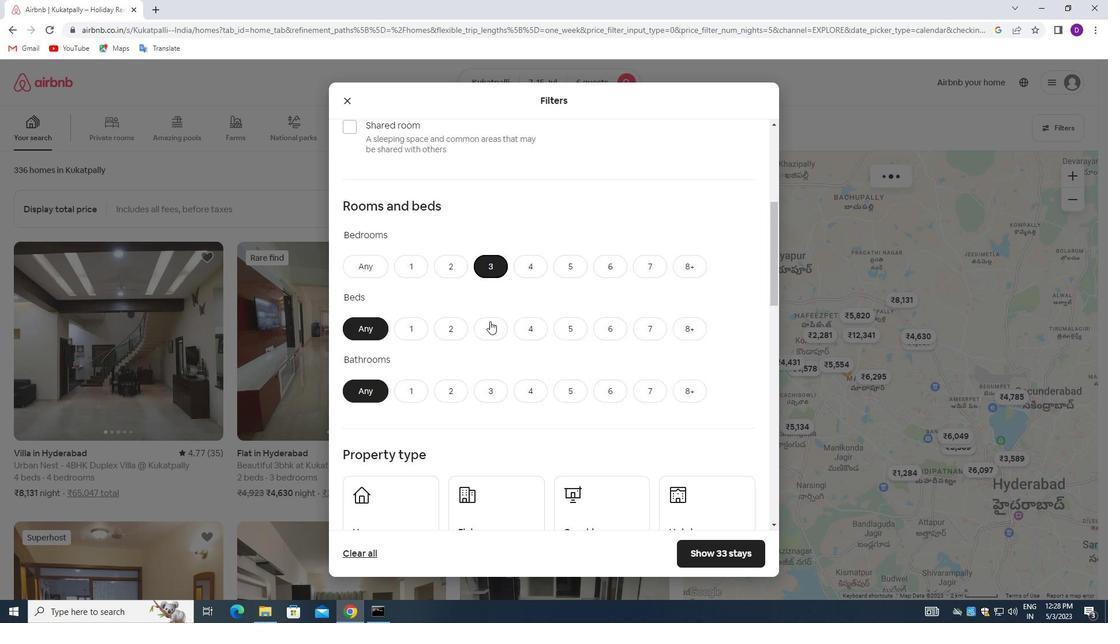 
Action: Mouse moved to (485, 383)
Screenshot: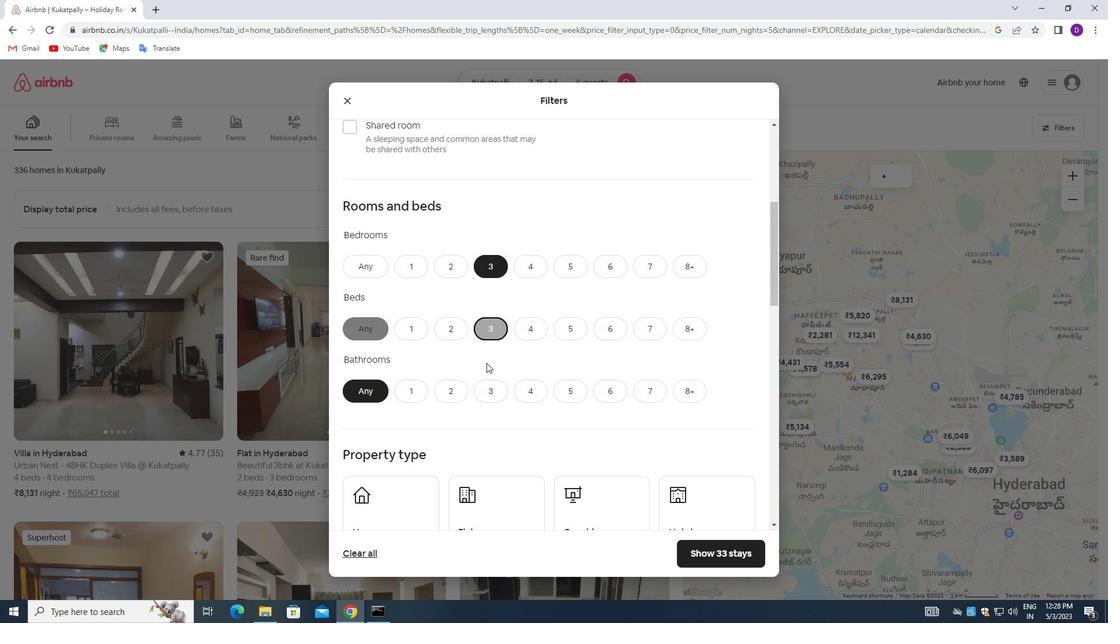 
Action: Mouse pressed left at (485, 383)
Screenshot: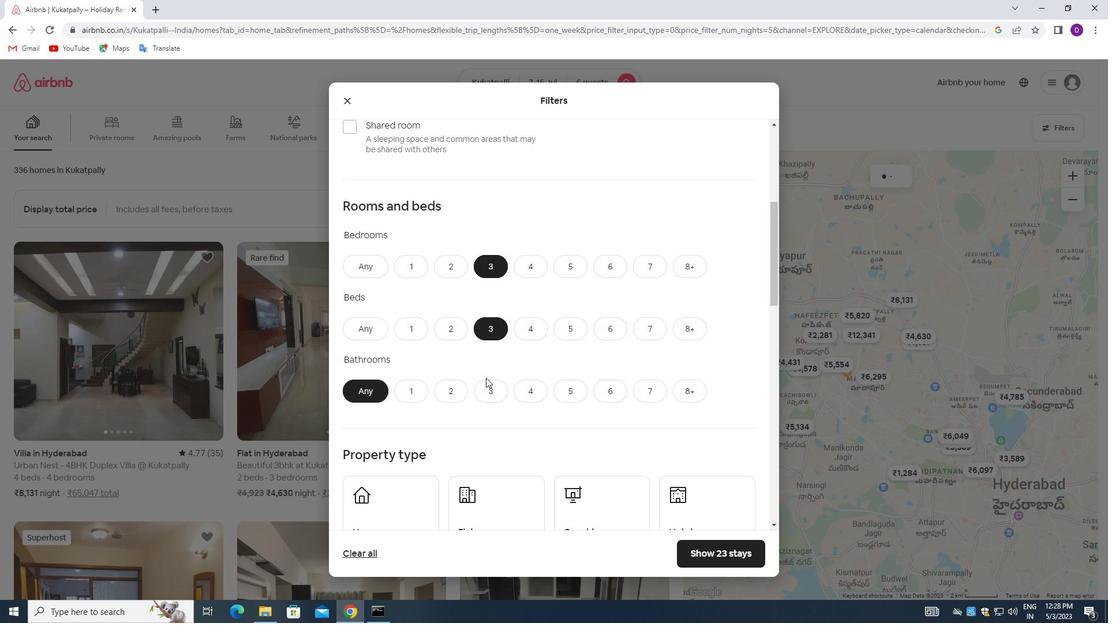 
Action: Mouse moved to (490, 331)
Screenshot: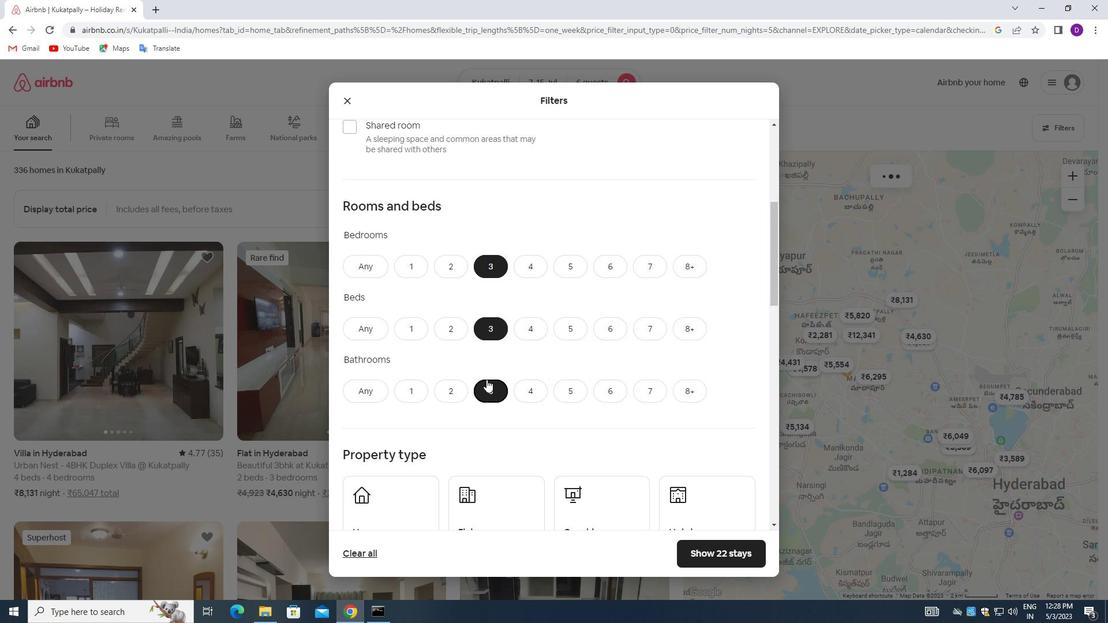 
Action: Mouse scrolled (490, 331) with delta (0, 0)
Screenshot: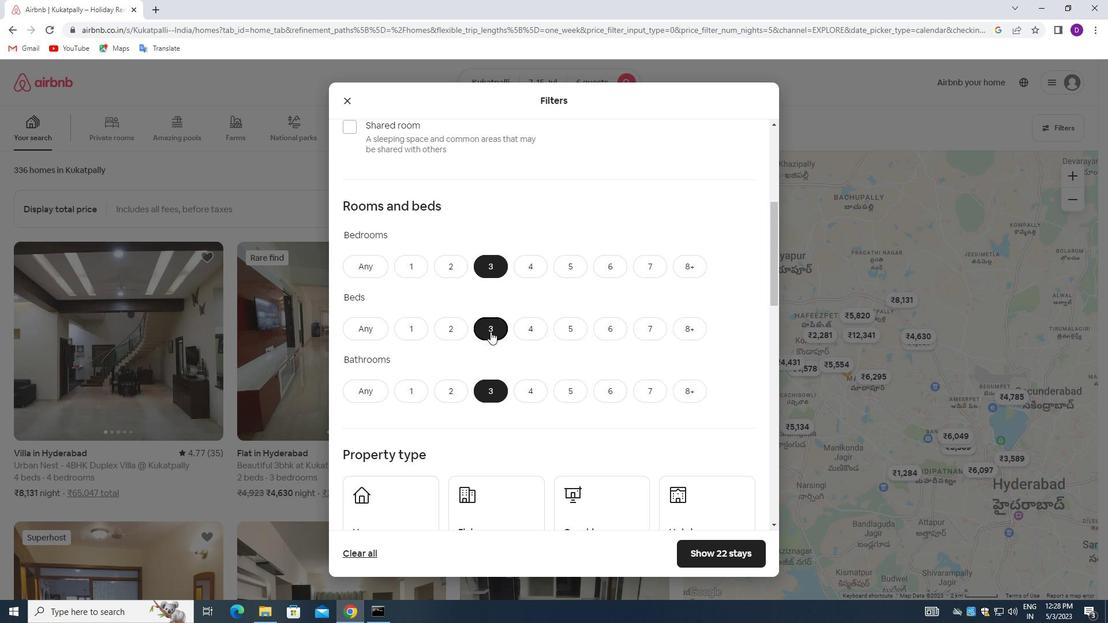 
Action: Mouse scrolled (490, 331) with delta (0, 0)
Screenshot: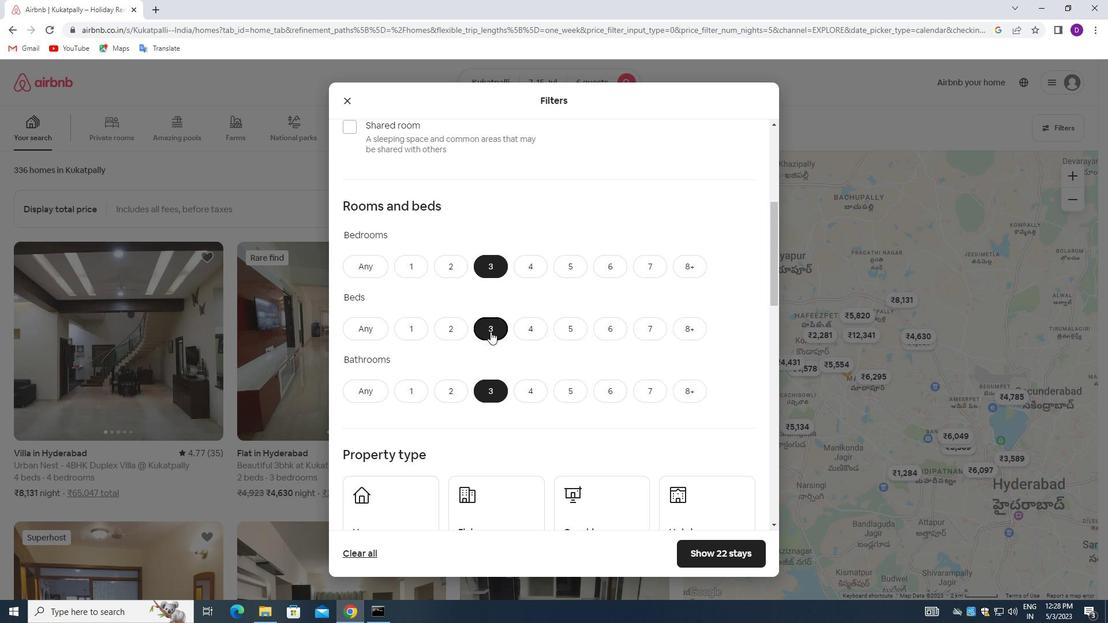 
Action: Mouse moved to (402, 384)
Screenshot: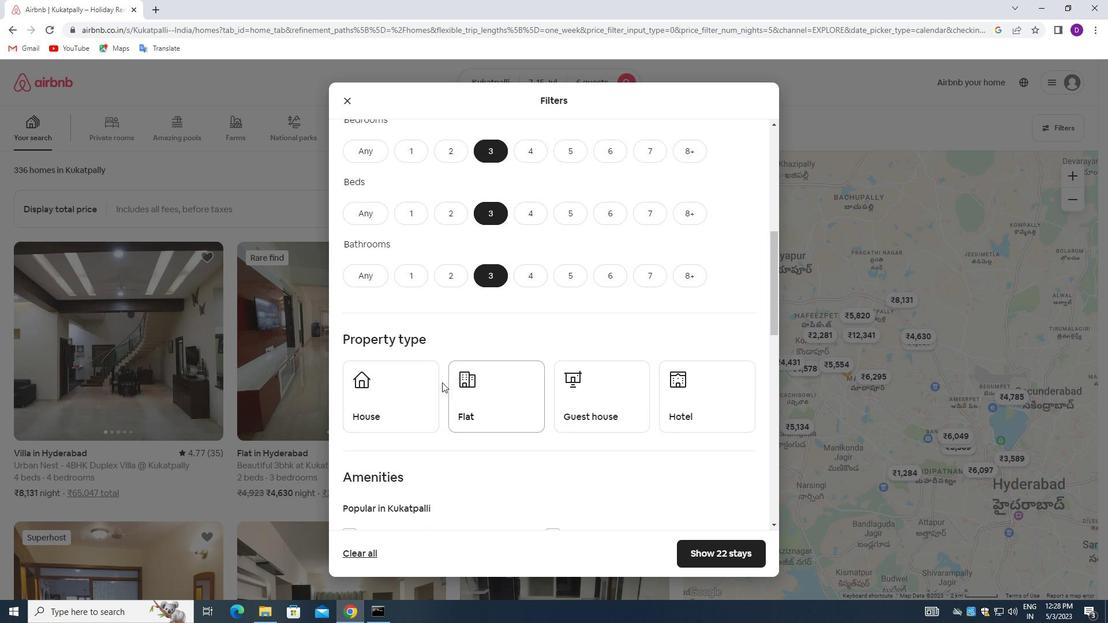 
Action: Mouse pressed left at (402, 384)
Screenshot: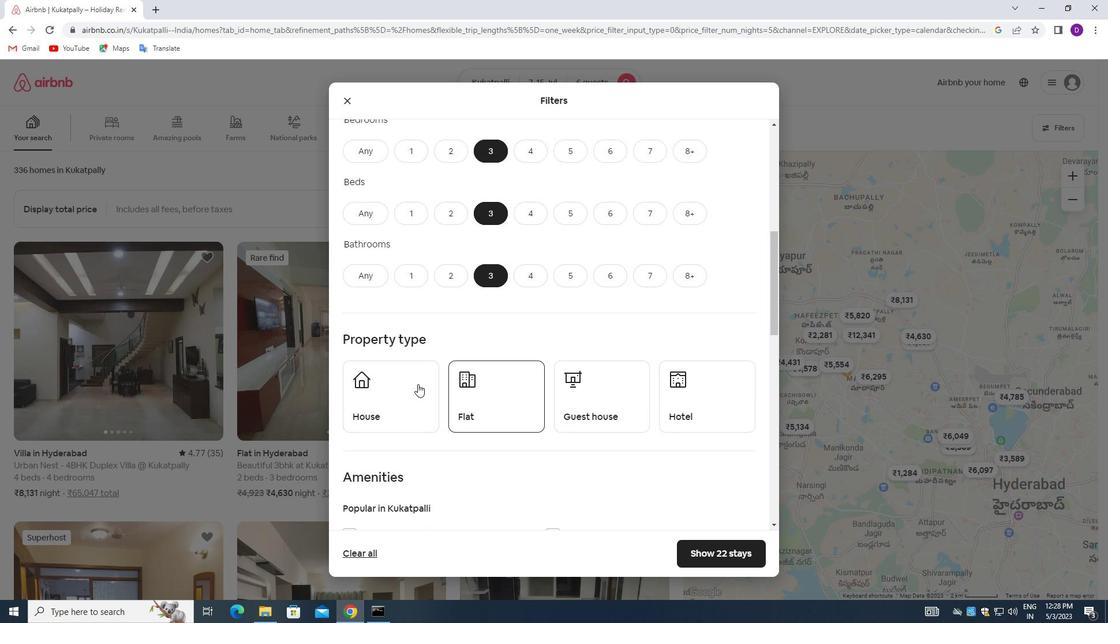 
Action: Mouse moved to (491, 386)
Screenshot: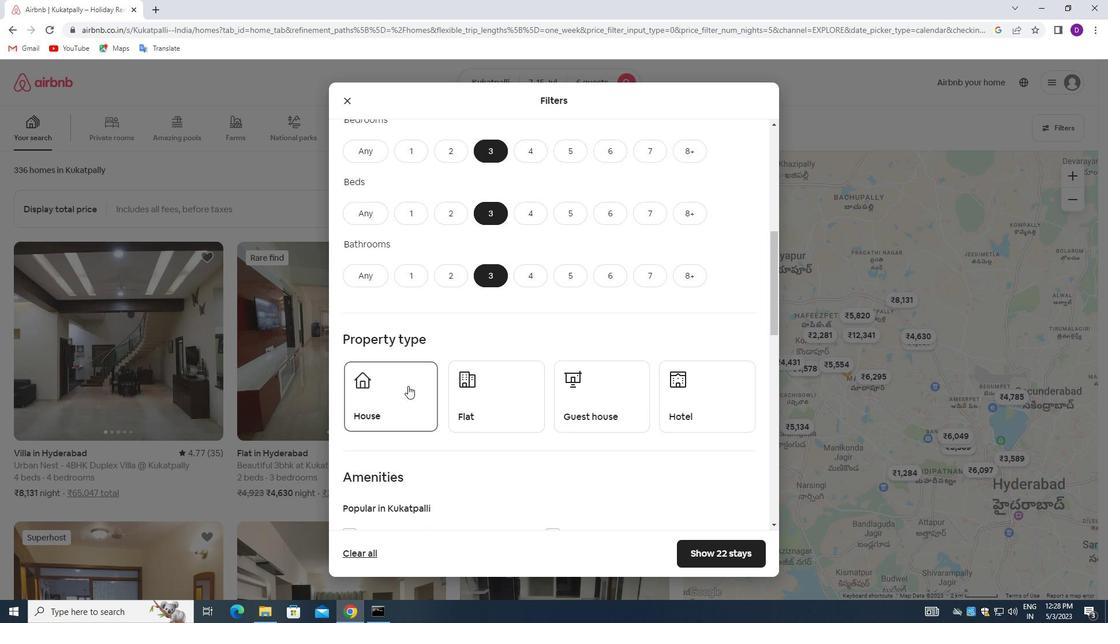 
Action: Mouse pressed left at (491, 386)
Screenshot: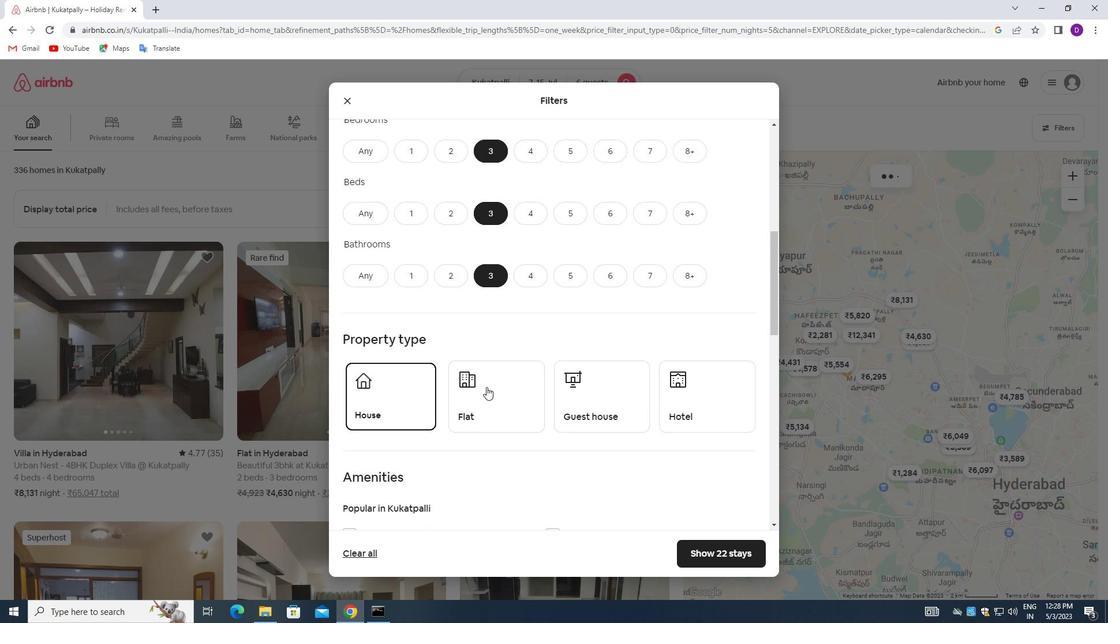 
Action: Mouse moved to (572, 388)
Screenshot: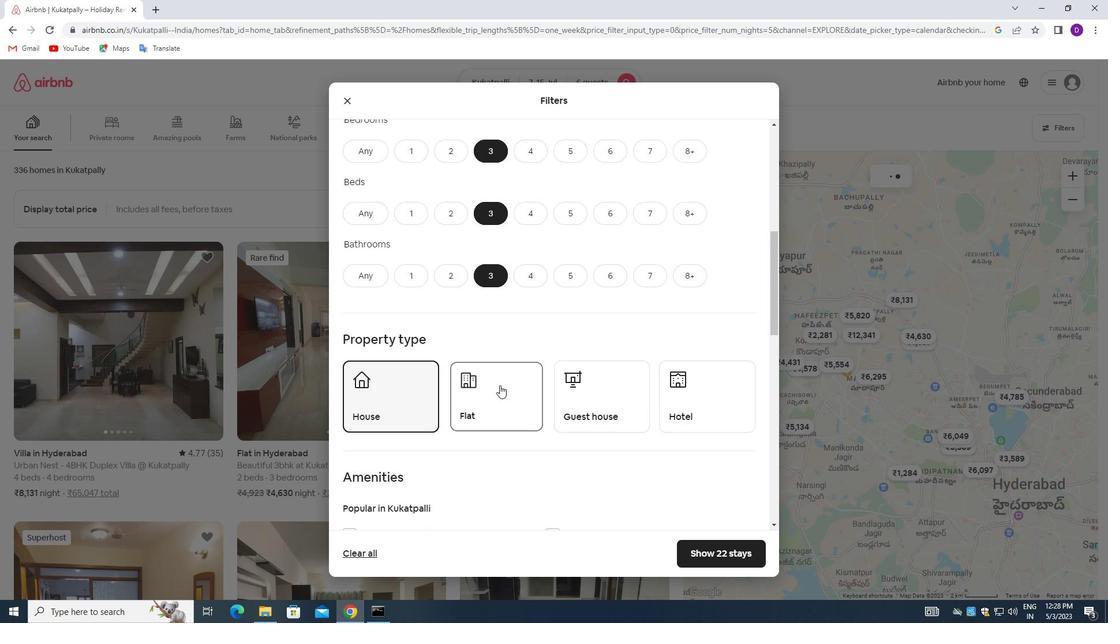 
Action: Mouse pressed left at (572, 388)
Screenshot: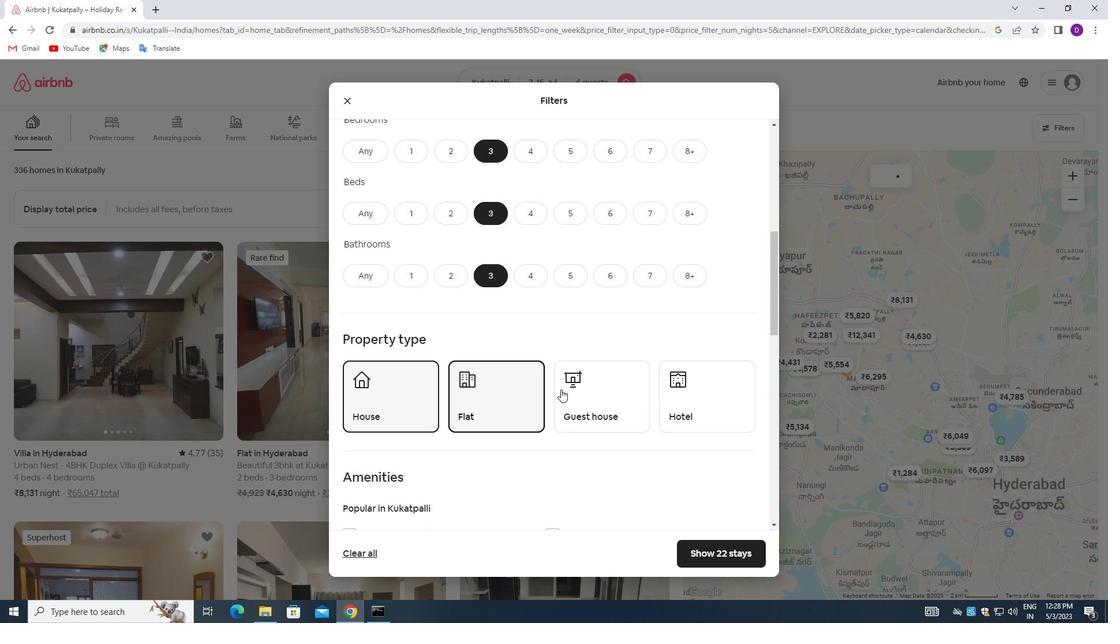 
Action: Mouse moved to (504, 335)
Screenshot: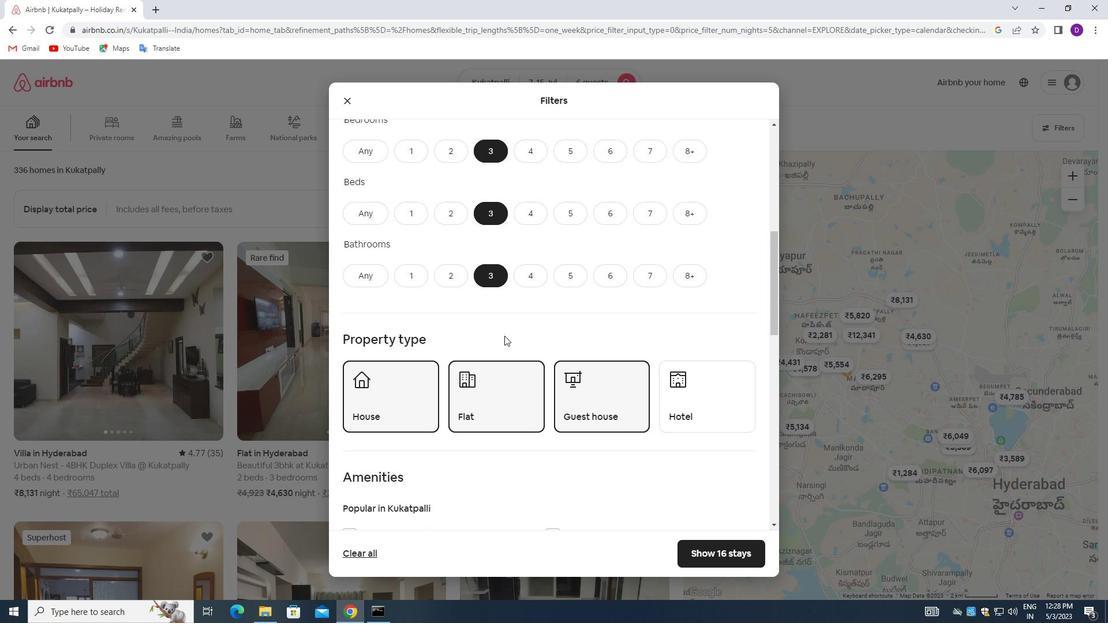 
Action: Mouse scrolled (504, 335) with delta (0, 0)
Screenshot: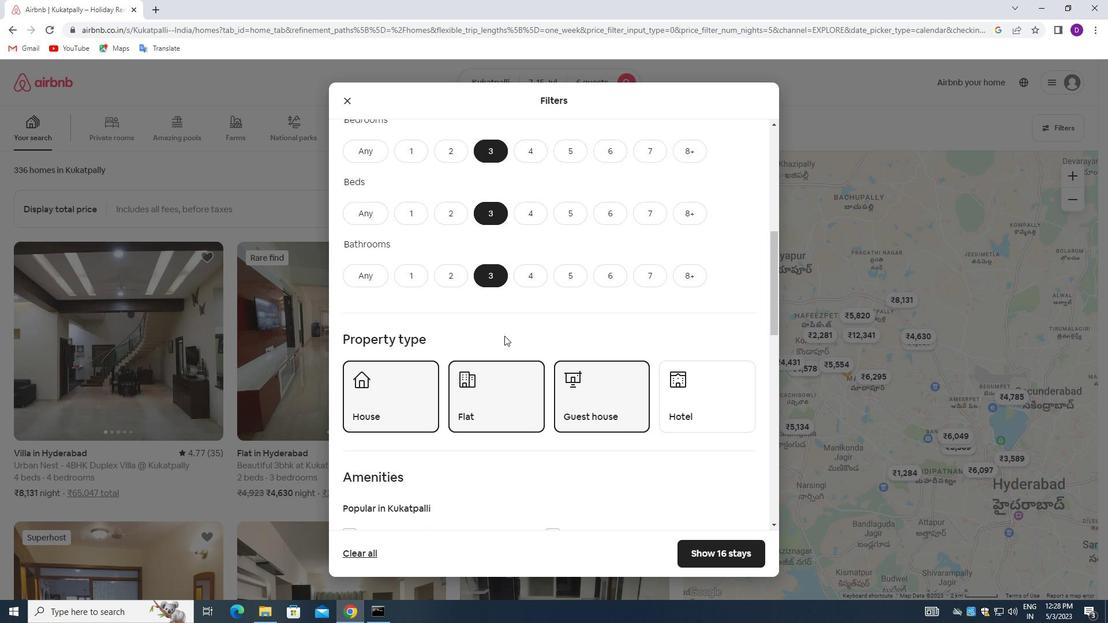 
Action: Mouse moved to (505, 335)
Screenshot: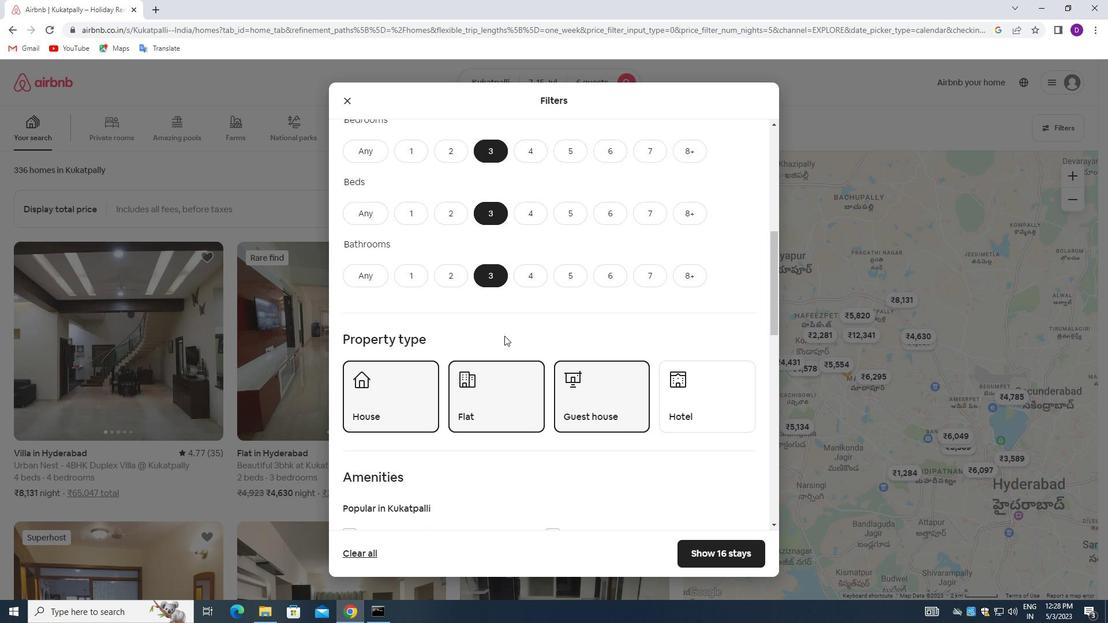 
Action: Mouse scrolled (505, 335) with delta (0, 0)
Screenshot: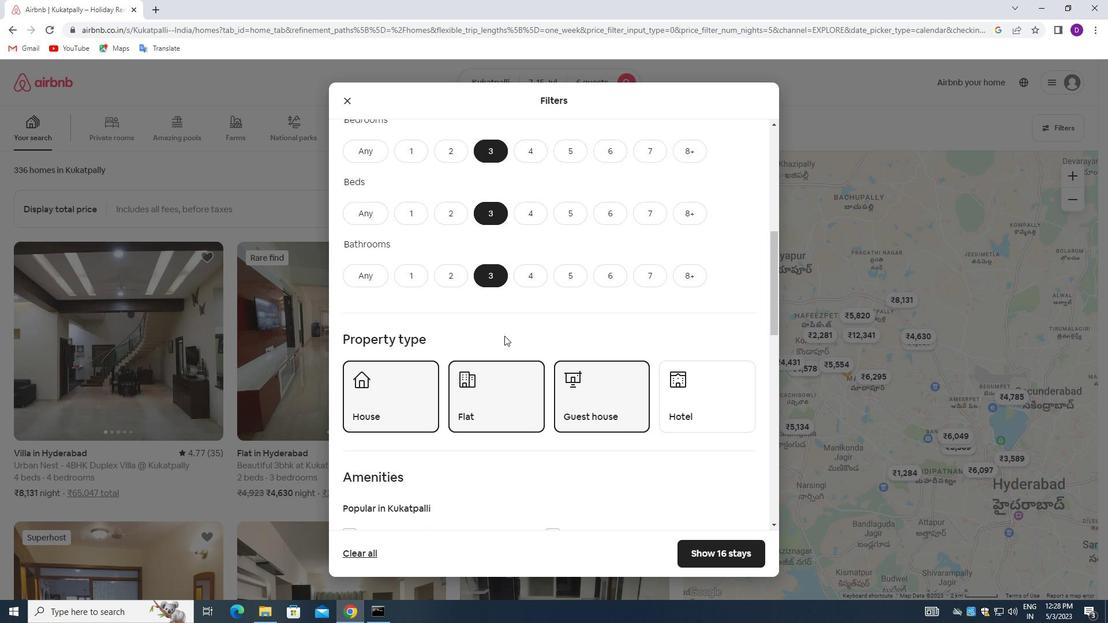 
Action: Mouse moved to (512, 313)
Screenshot: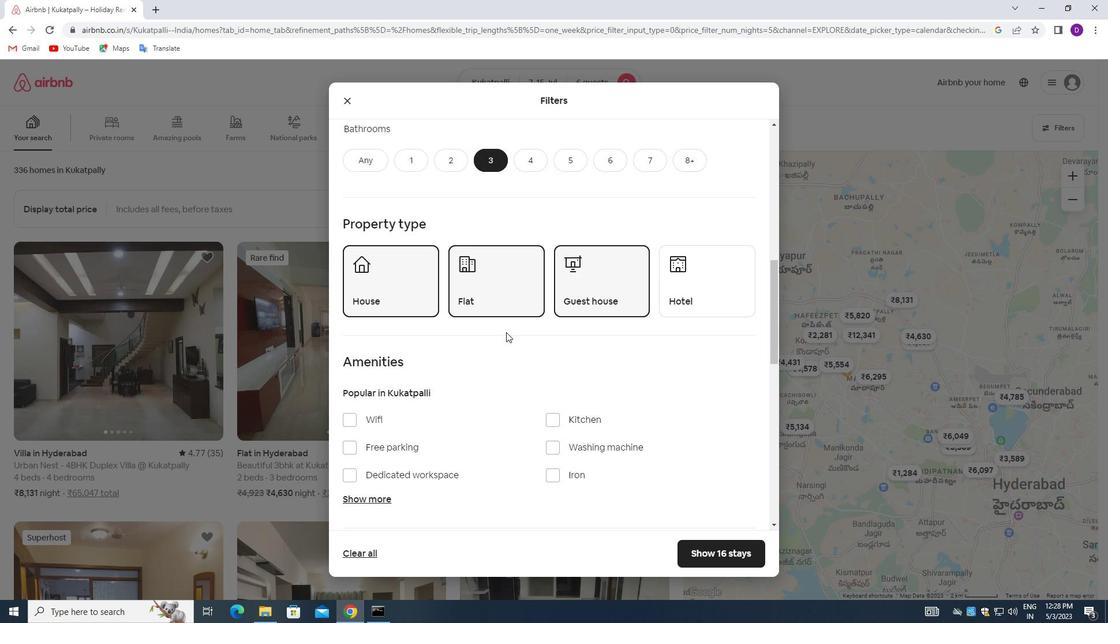 
Action: Mouse scrolled (512, 312) with delta (0, 0)
Screenshot: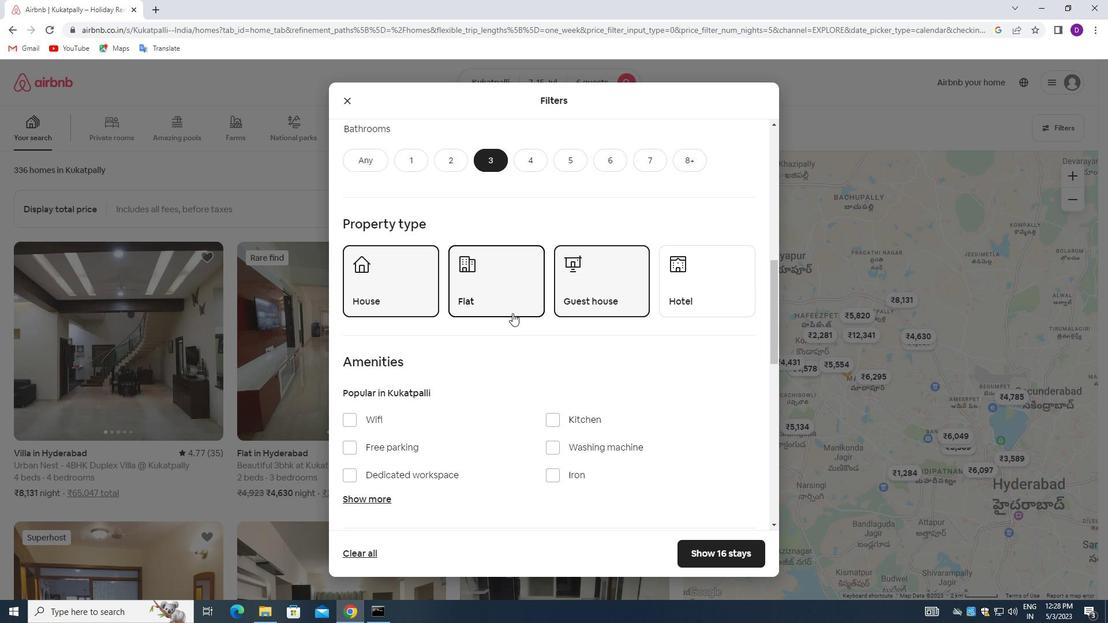
Action: Mouse moved to (537, 313)
Screenshot: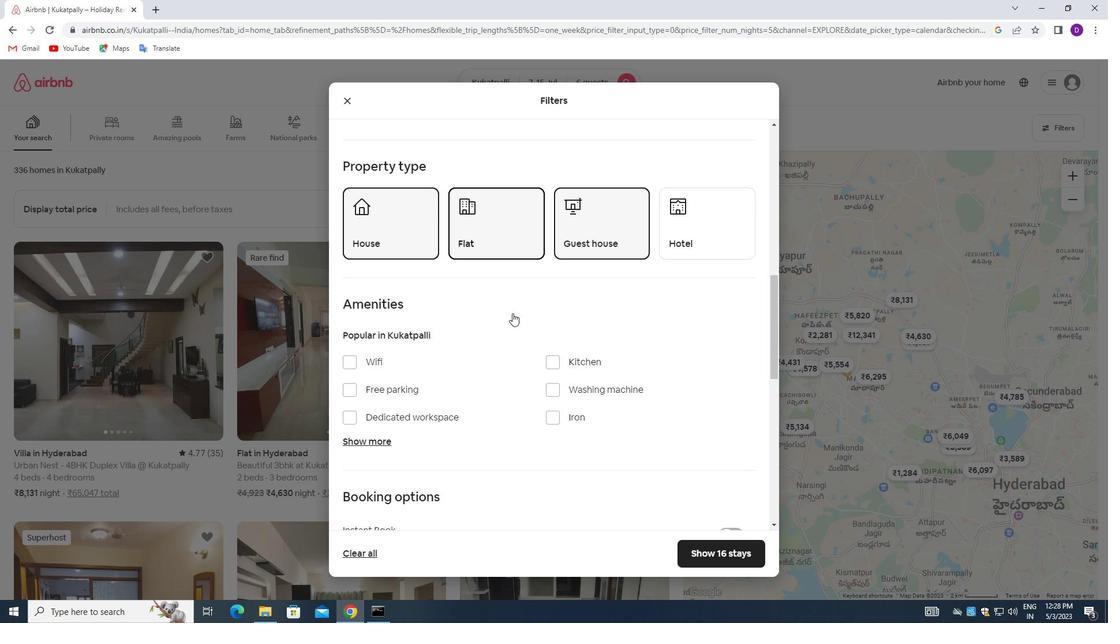 
Action: Mouse scrolled (537, 312) with delta (0, 0)
Screenshot: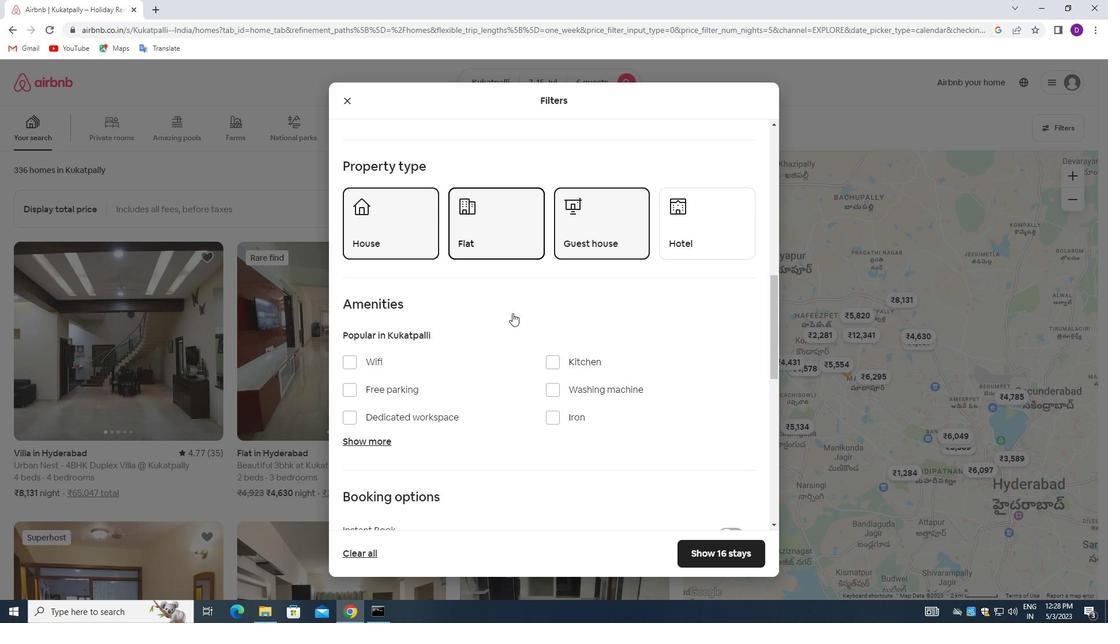 
Action: Mouse moved to (538, 313)
Screenshot: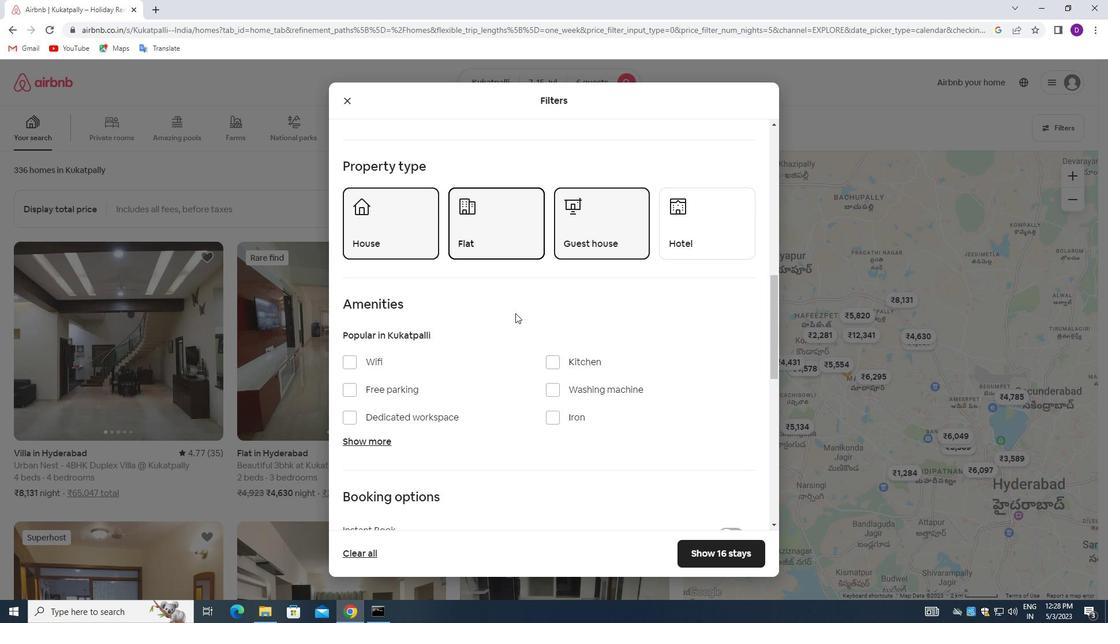 
Action: Mouse scrolled (538, 312) with delta (0, 0)
Screenshot: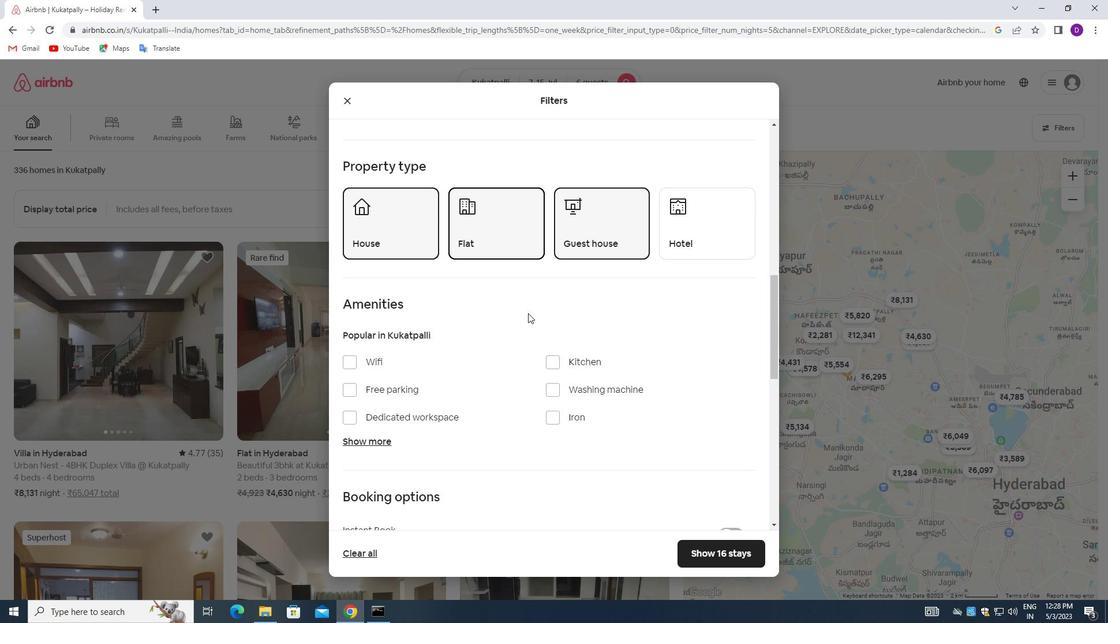 
Action: Mouse scrolled (538, 312) with delta (0, 0)
Screenshot: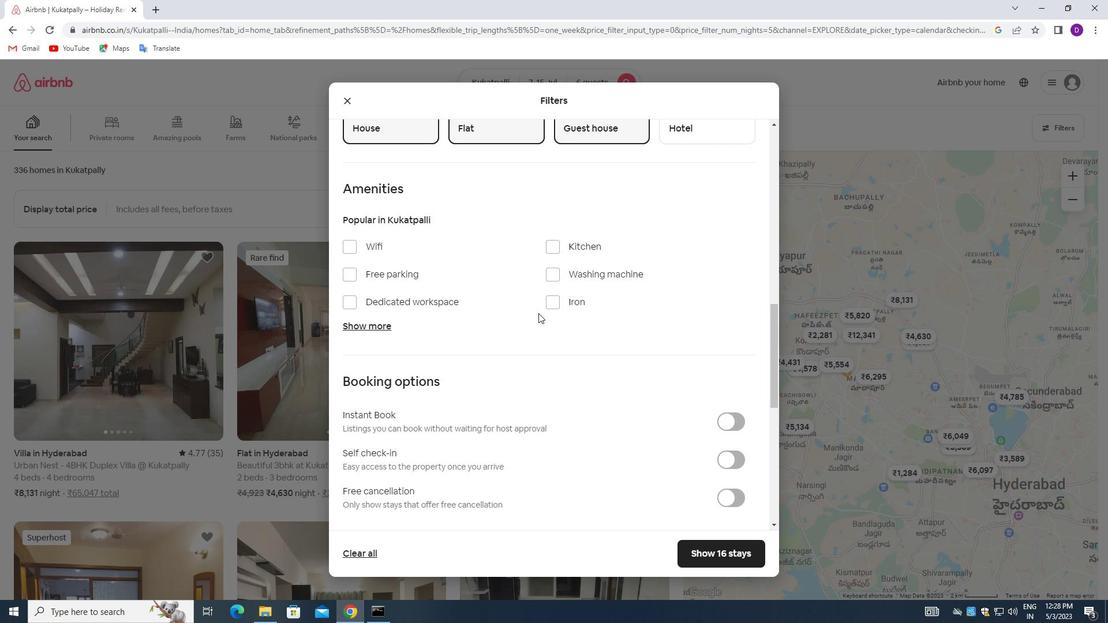 
Action: Mouse scrolled (538, 312) with delta (0, 0)
Screenshot: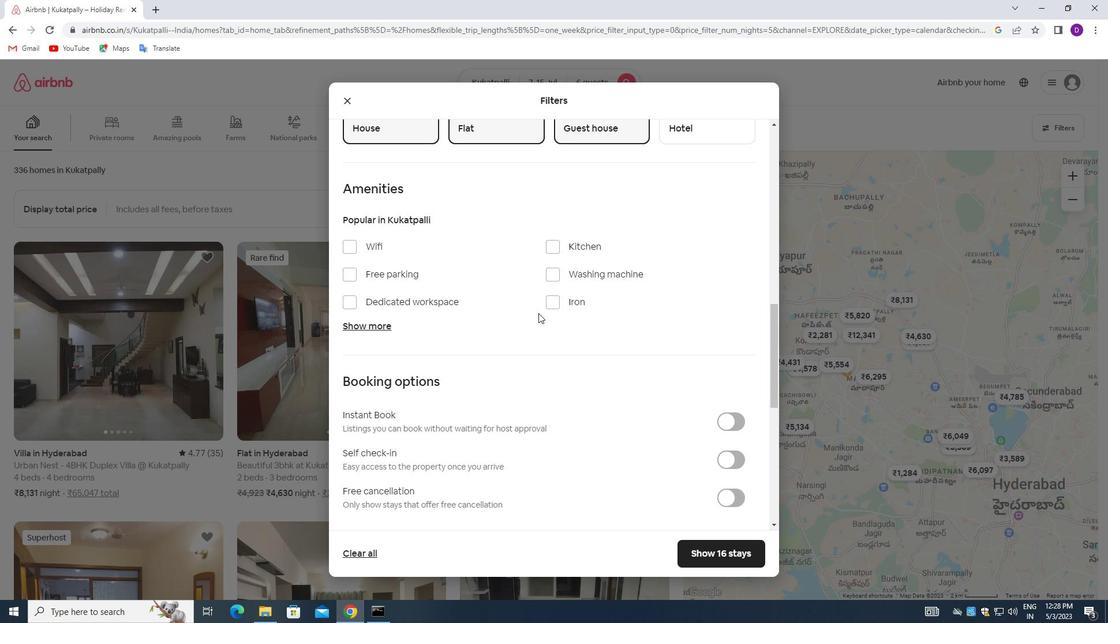 
Action: Mouse moved to (731, 341)
Screenshot: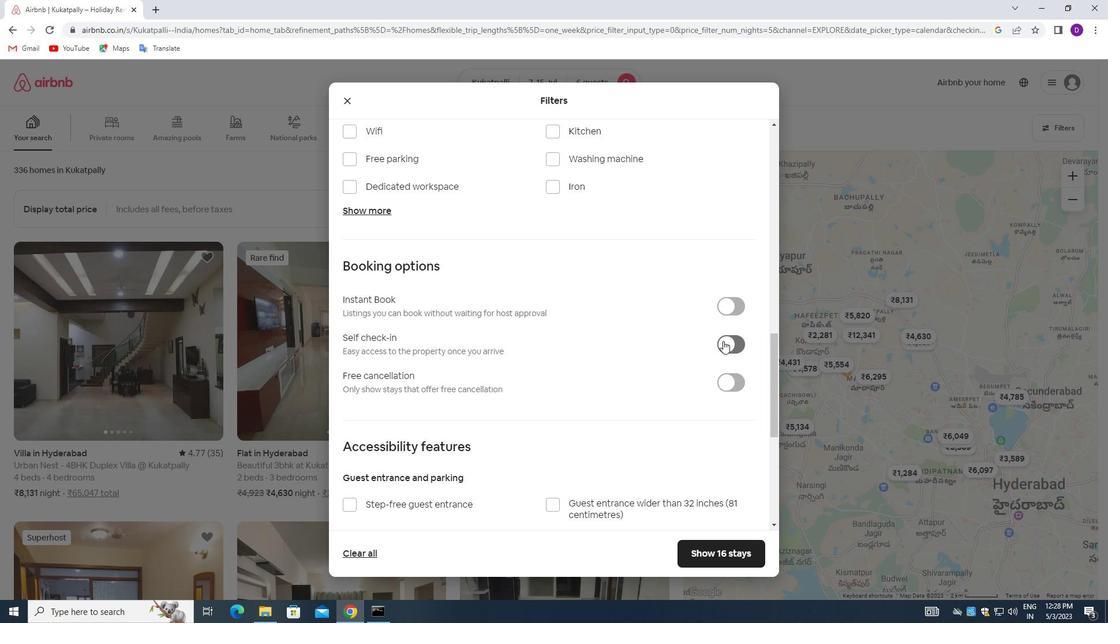 
Action: Mouse pressed left at (731, 341)
Screenshot: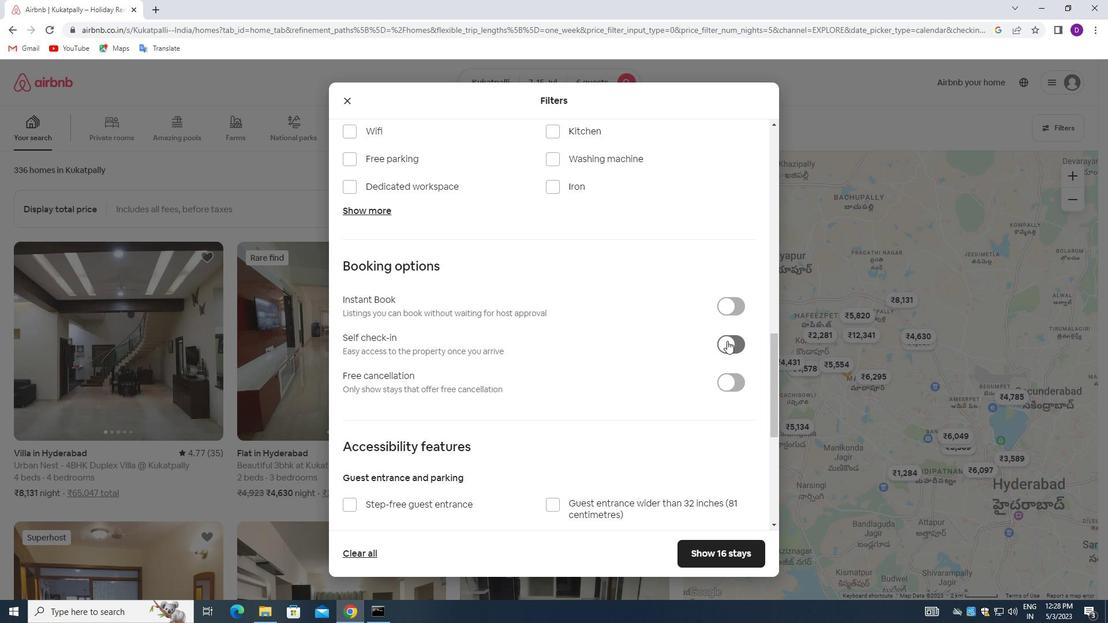 
Action: Mouse moved to (444, 356)
Screenshot: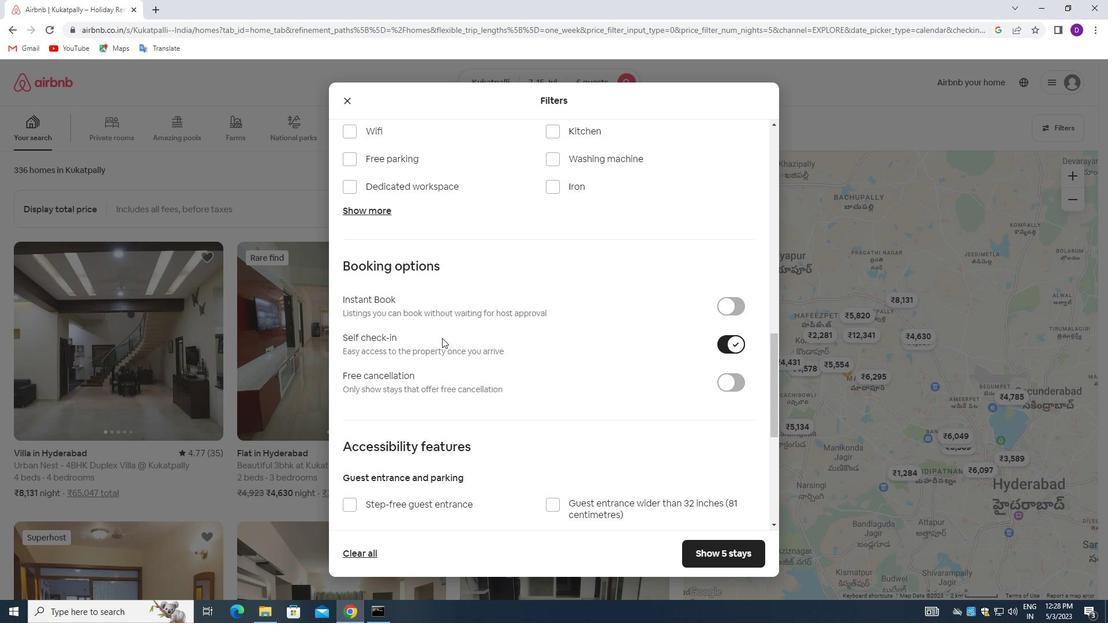 
Action: Mouse scrolled (444, 356) with delta (0, 0)
Screenshot: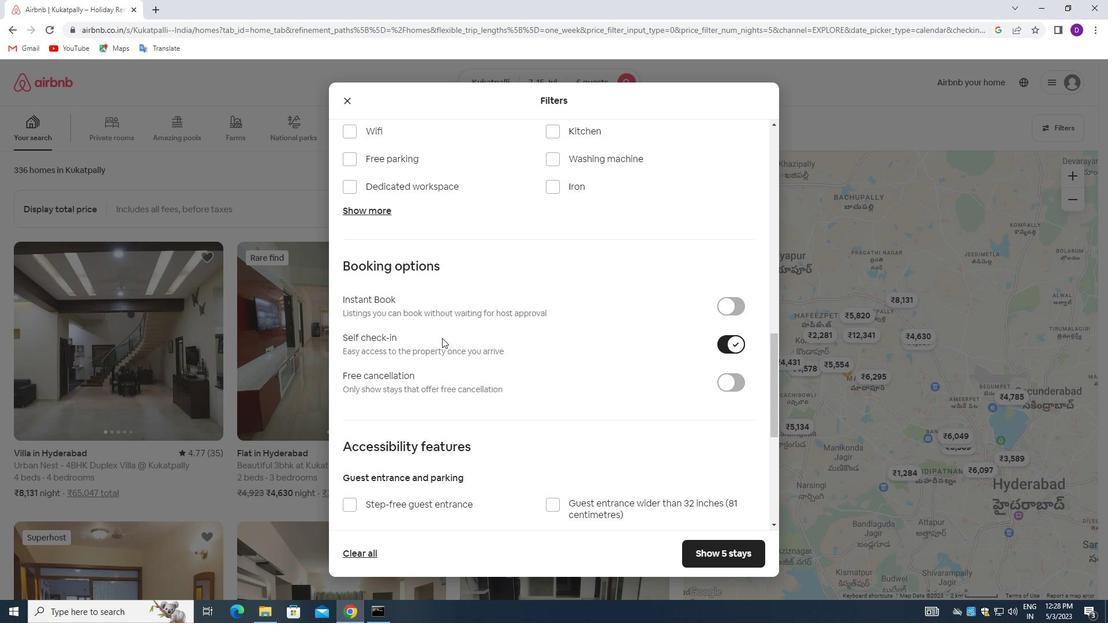 
Action: Mouse moved to (444, 357)
Screenshot: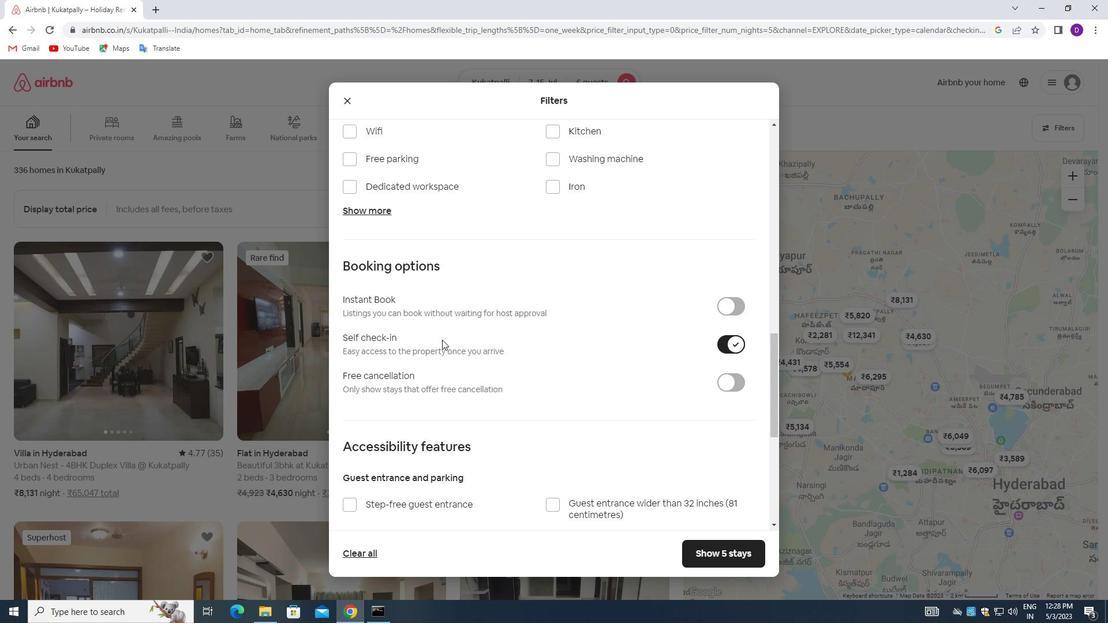
Action: Mouse scrolled (444, 356) with delta (0, 0)
Screenshot: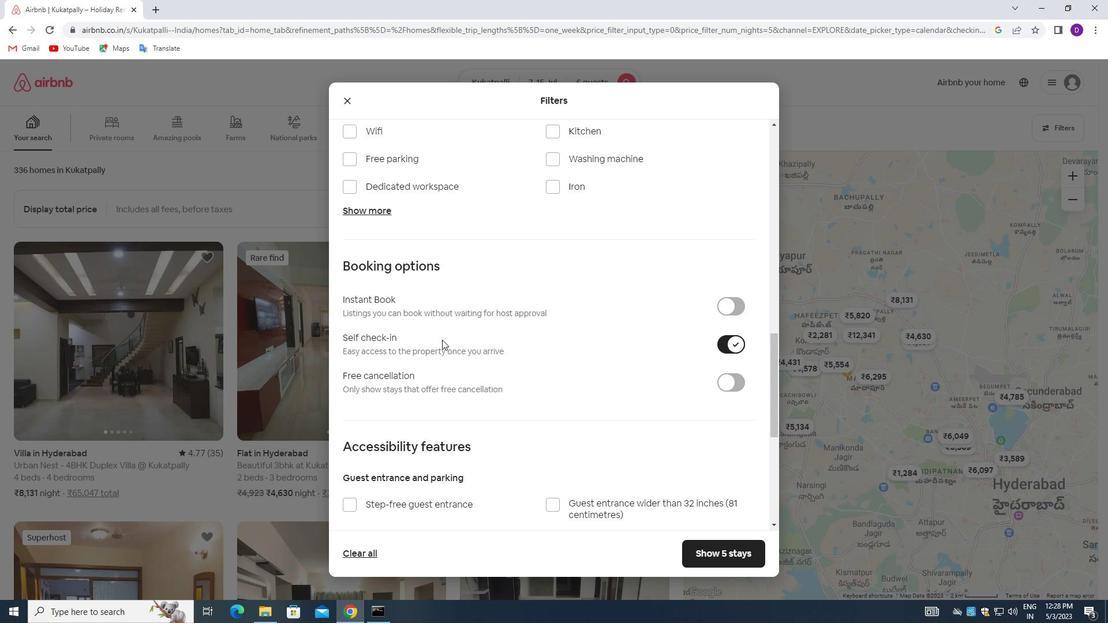 
Action: Mouse moved to (437, 376)
Screenshot: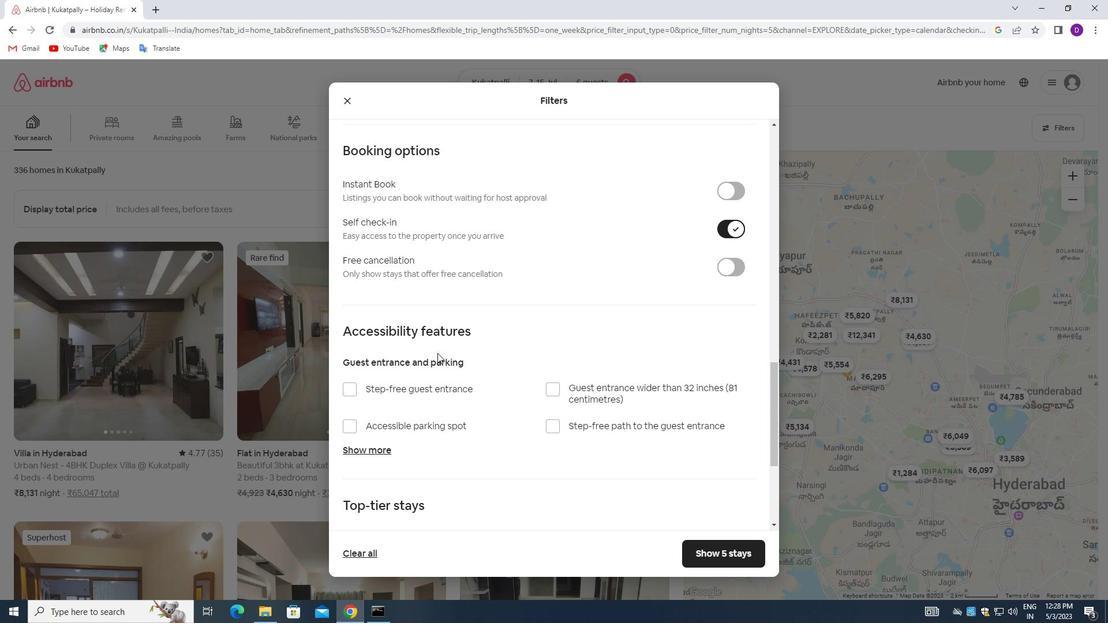 
Action: Mouse scrolled (437, 375) with delta (0, 0)
Screenshot: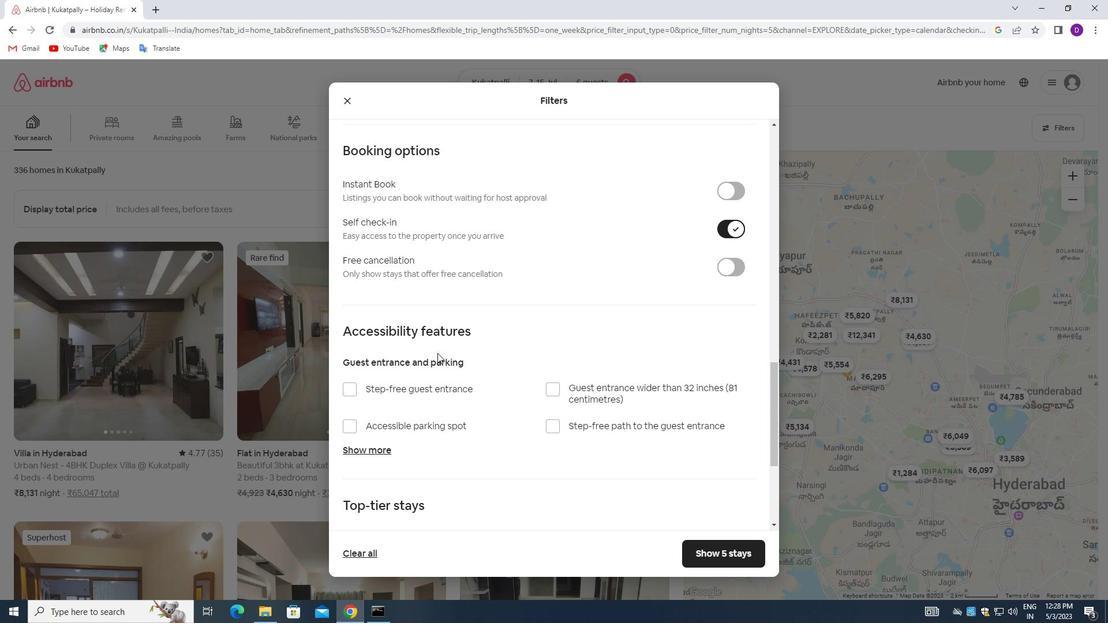 
Action: Mouse moved to (437, 383)
Screenshot: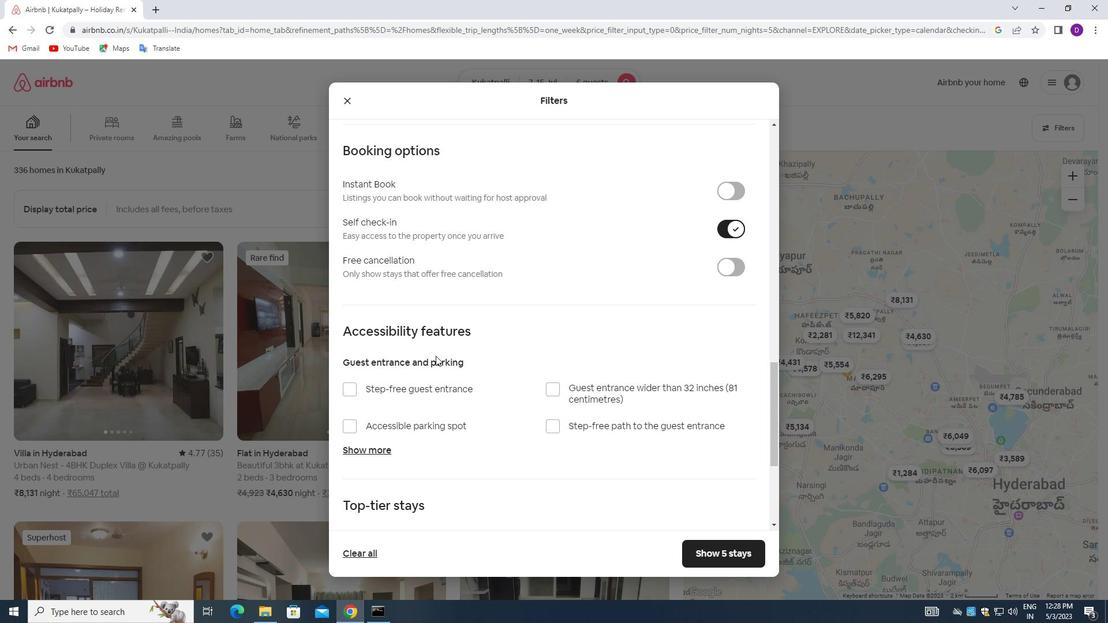 
Action: Mouse scrolled (437, 382) with delta (0, 0)
Screenshot: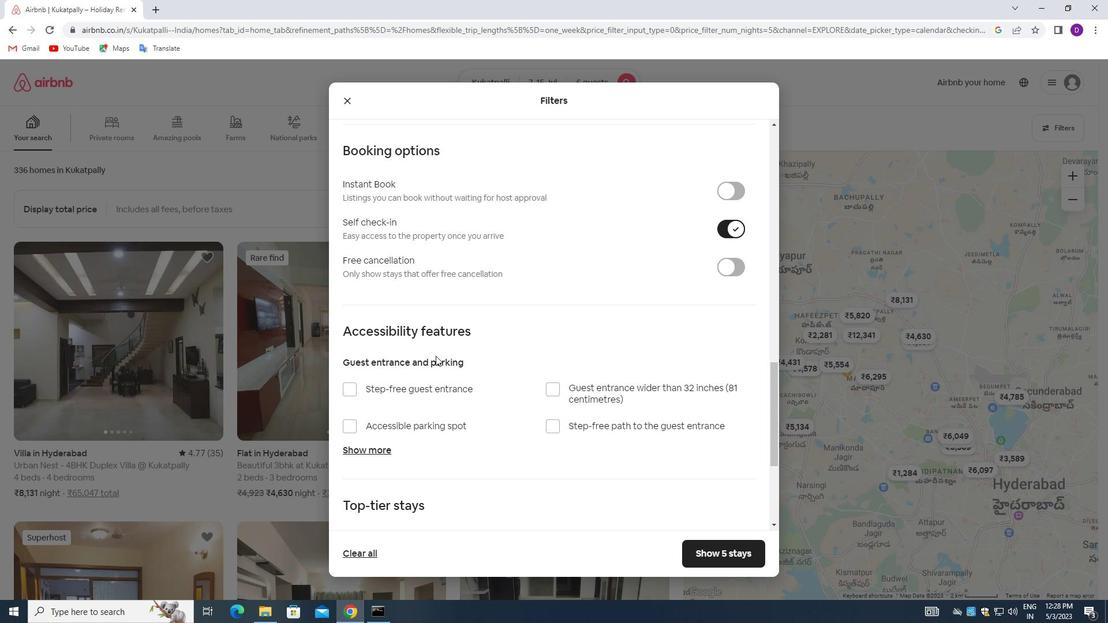 
Action: Mouse moved to (437, 384)
Screenshot: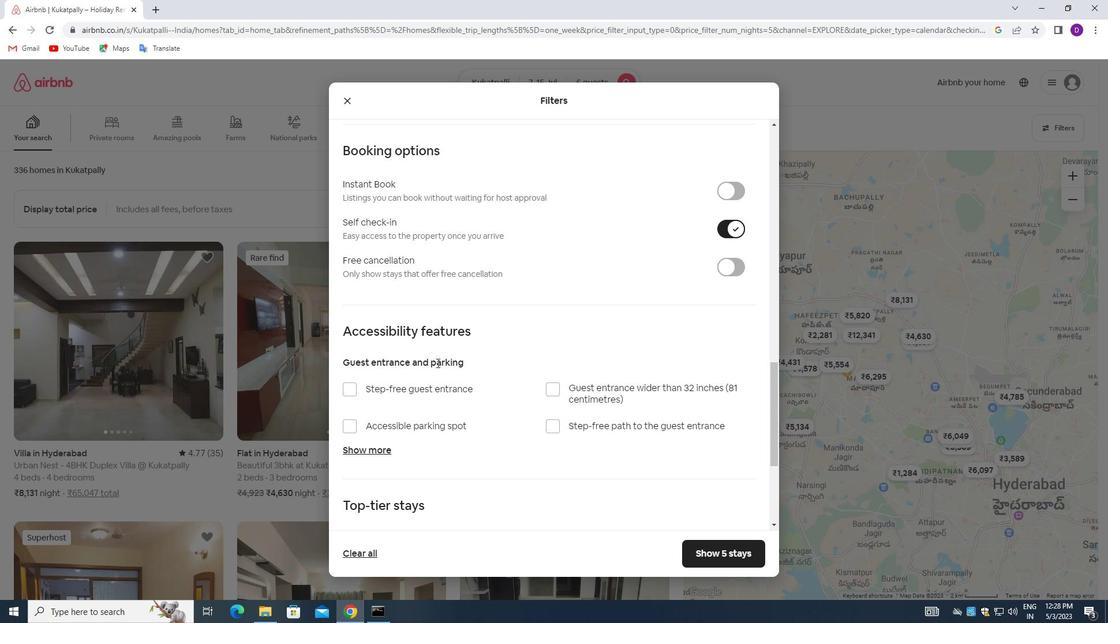 
Action: Mouse scrolled (437, 383) with delta (0, 0)
Screenshot: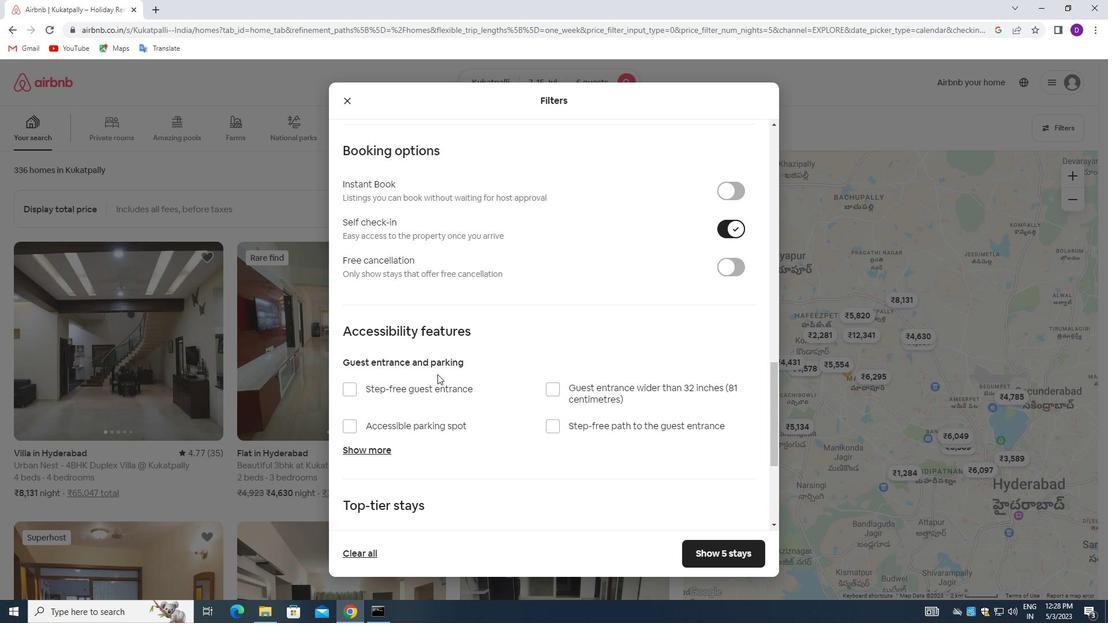 
Action: Mouse moved to (435, 388)
Screenshot: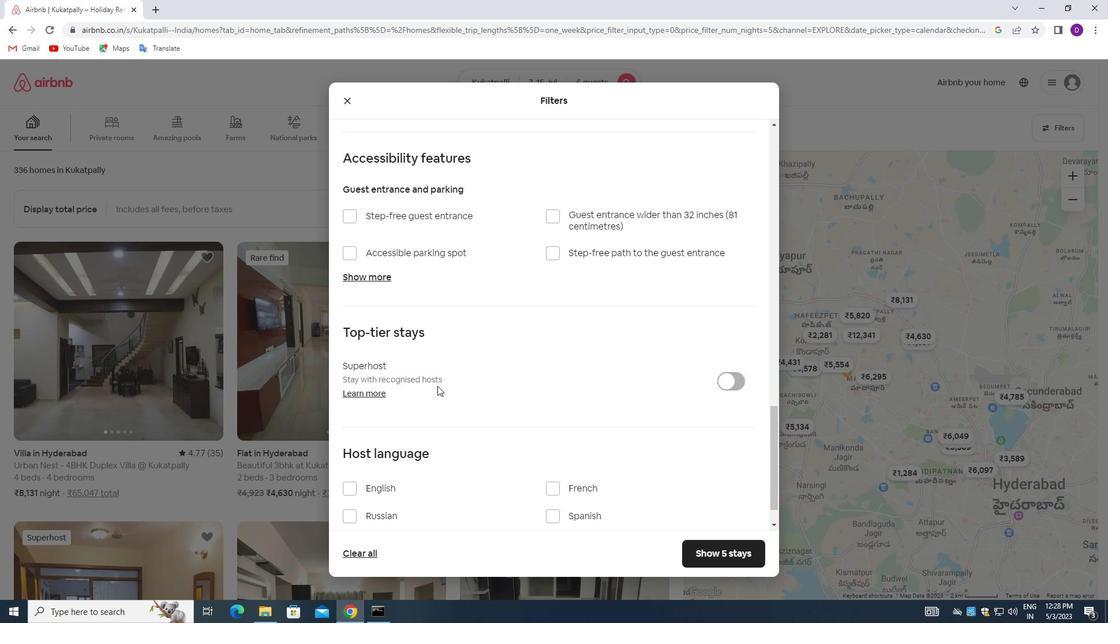 
Action: Mouse scrolled (435, 388) with delta (0, 0)
Screenshot: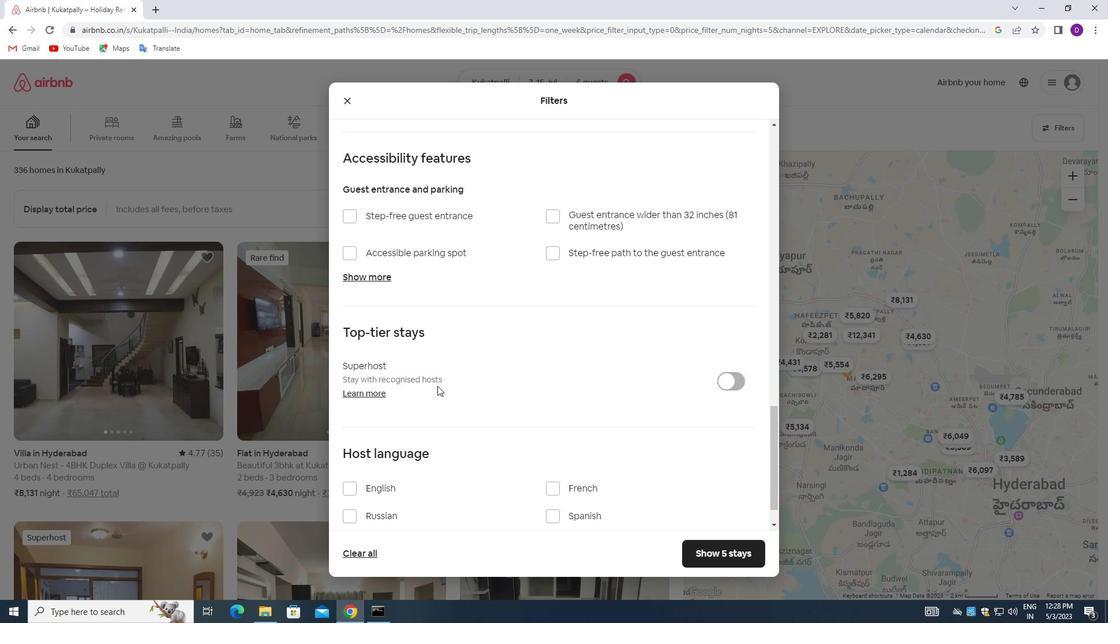 
Action: Mouse moved to (435, 391)
Screenshot: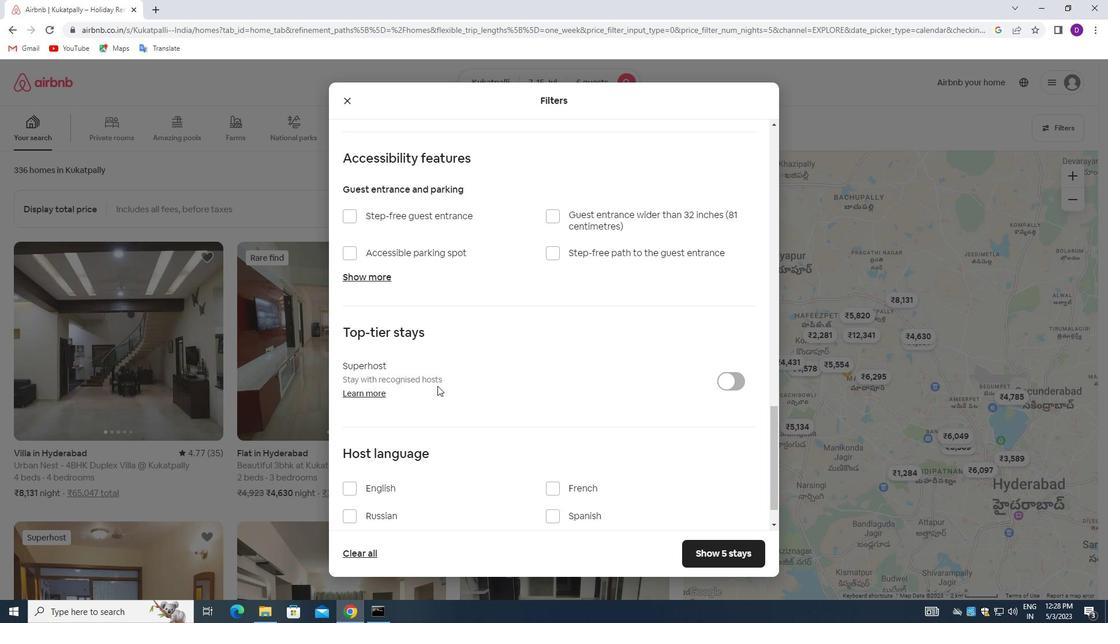 
Action: Mouse scrolled (435, 391) with delta (0, 0)
Screenshot: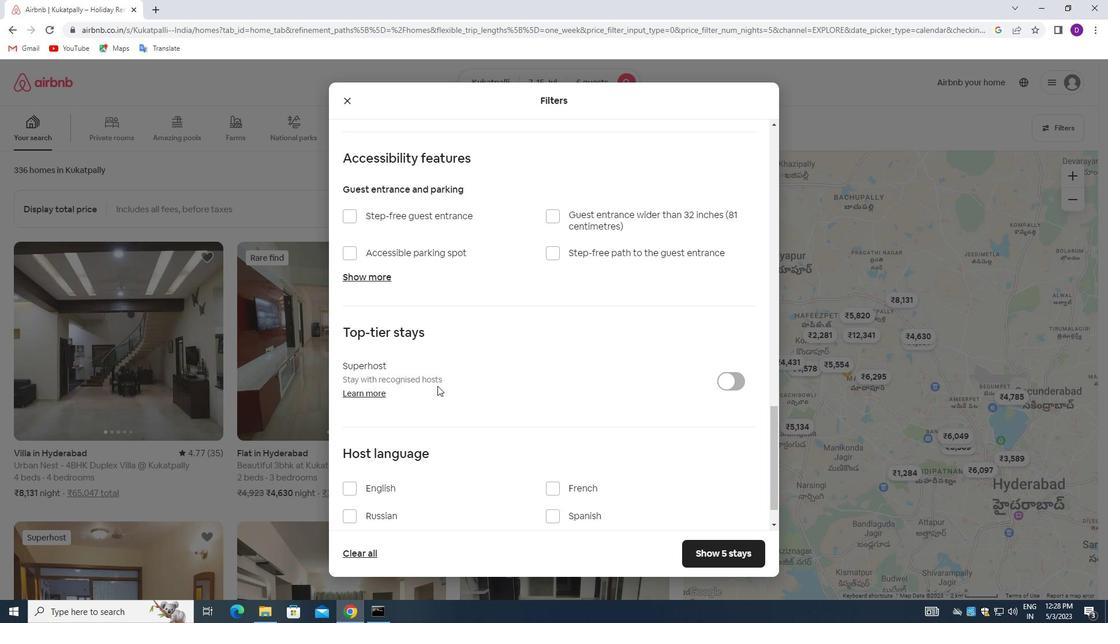 
Action: Mouse moved to (435, 393)
Screenshot: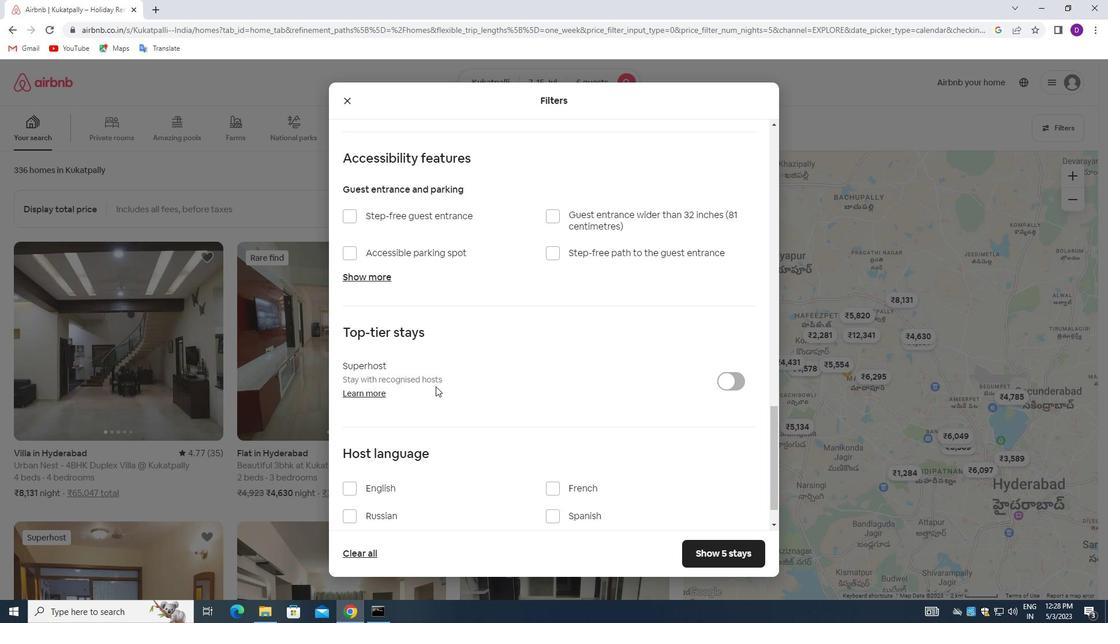 
Action: Mouse scrolled (435, 392) with delta (0, 0)
Screenshot: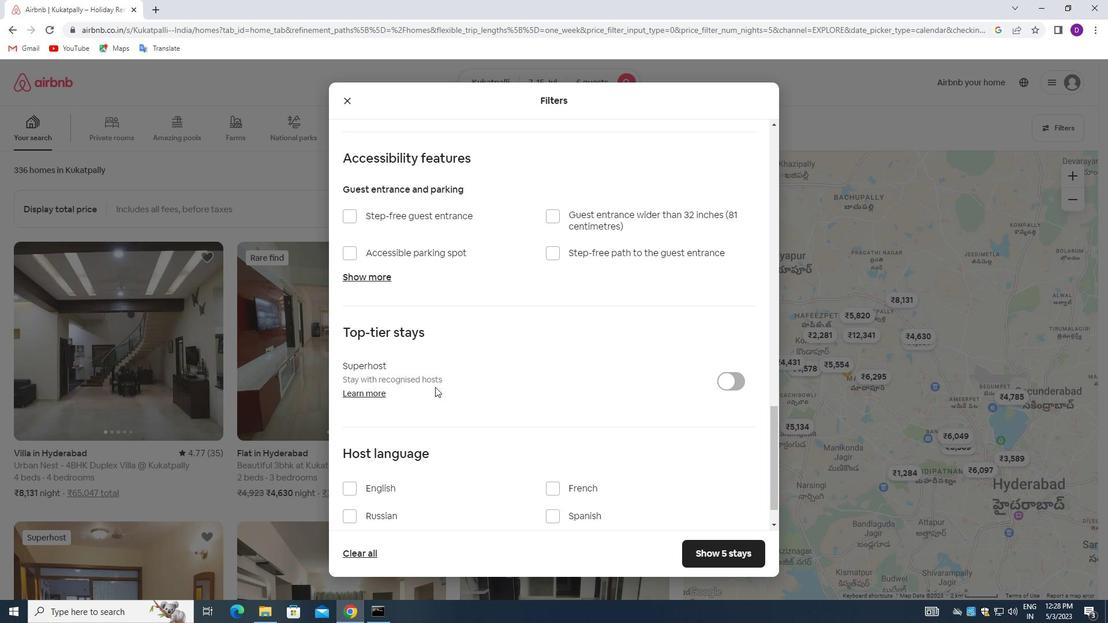 
Action: Mouse moved to (346, 449)
Screenshot: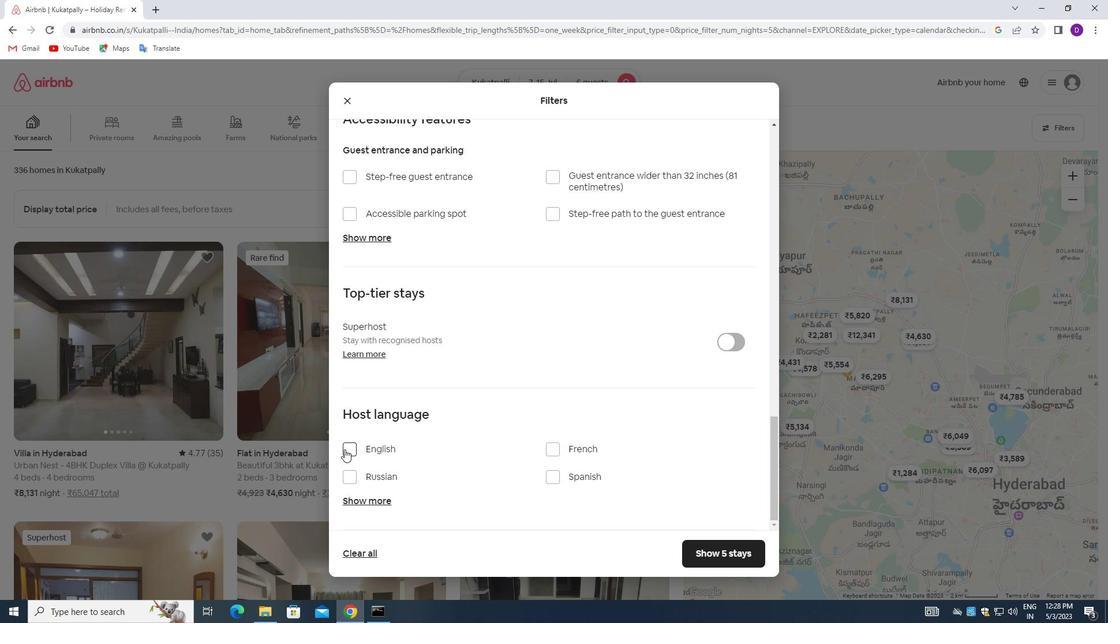 
Action: Mouse pressed left at (346, 449)
Screenshot: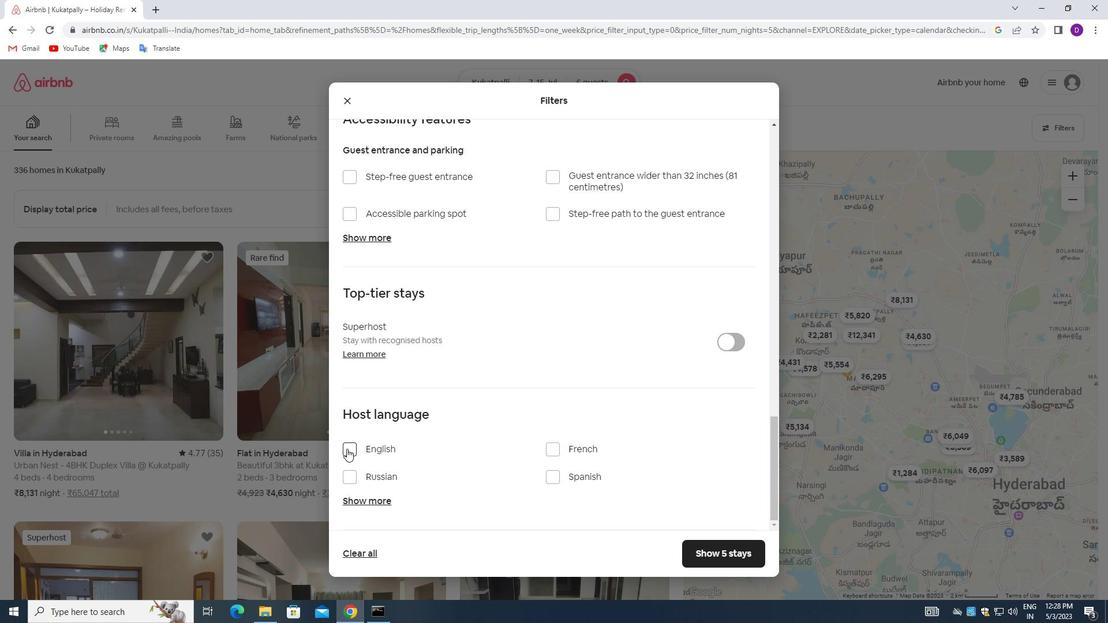 
Action: Mouse moved to (700, 551)
Screenshot: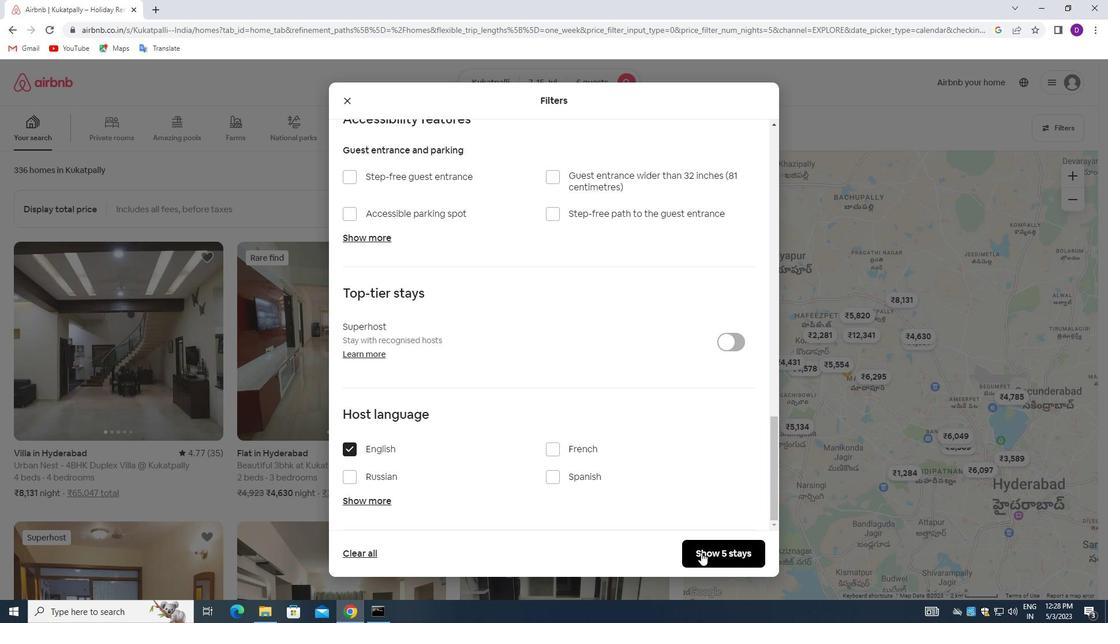 
Action: Mouse pressed left at (700, 551)
Screenshot: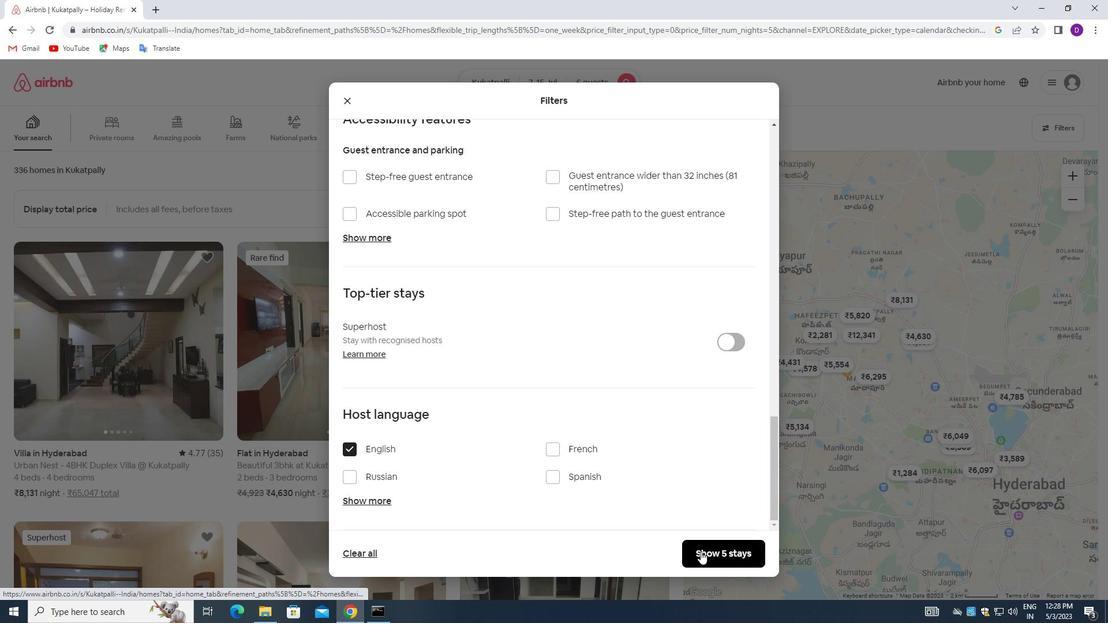 
Action: Mouse moved to (727, 423)
Screenshot: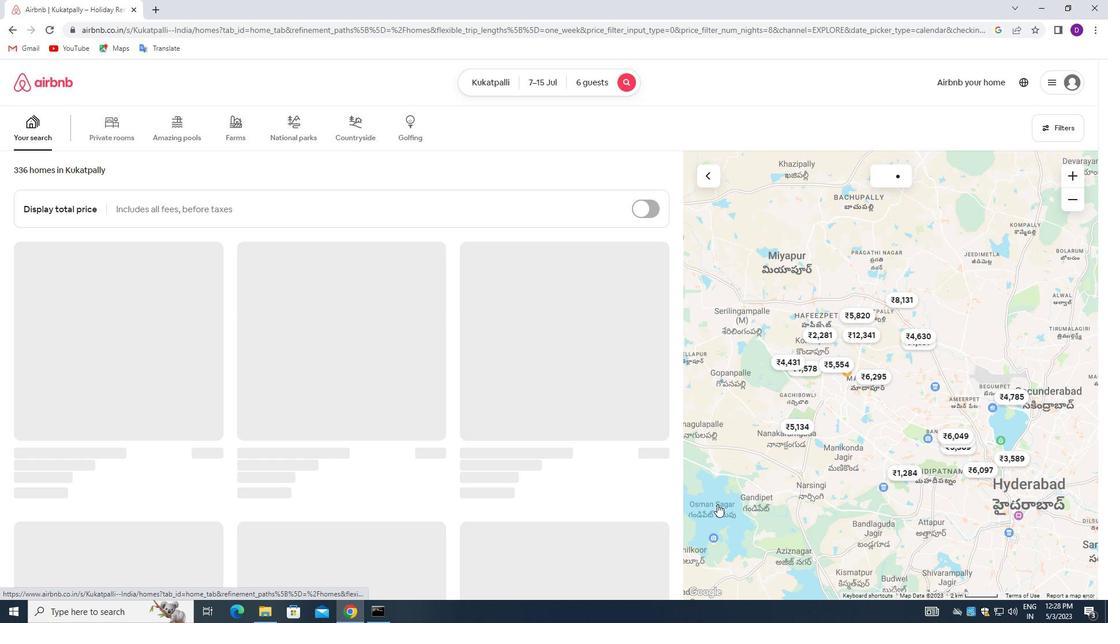 
